 Task: Open Card Card0000000076 in Board Board0000000019 in Workspace WS0000000007 in Trello. Add Member Mailaustralia7@gmail.com to Card Card0000000076 in Board Board0000000019 in Workspace WS0000000007 in Trello. Add Red Label titled Label0000000076 to Card Card0000000076 in Board Board0000000019 in Workspace WS0000000007 in Trello. Add Checklist CL0000000076 to Card Card0000000076 in Board Board0000000019 in Workspace WS0000000007 in Trello. Add Dates with Start Date as Jul 01 2023 and Due Date as Jul 31 2023 to Card Card0000000076 in Board Board0000000019 in Workspace WS0000000007 in Trello
Action: Mouse moved to (460, 529)
Screenshot: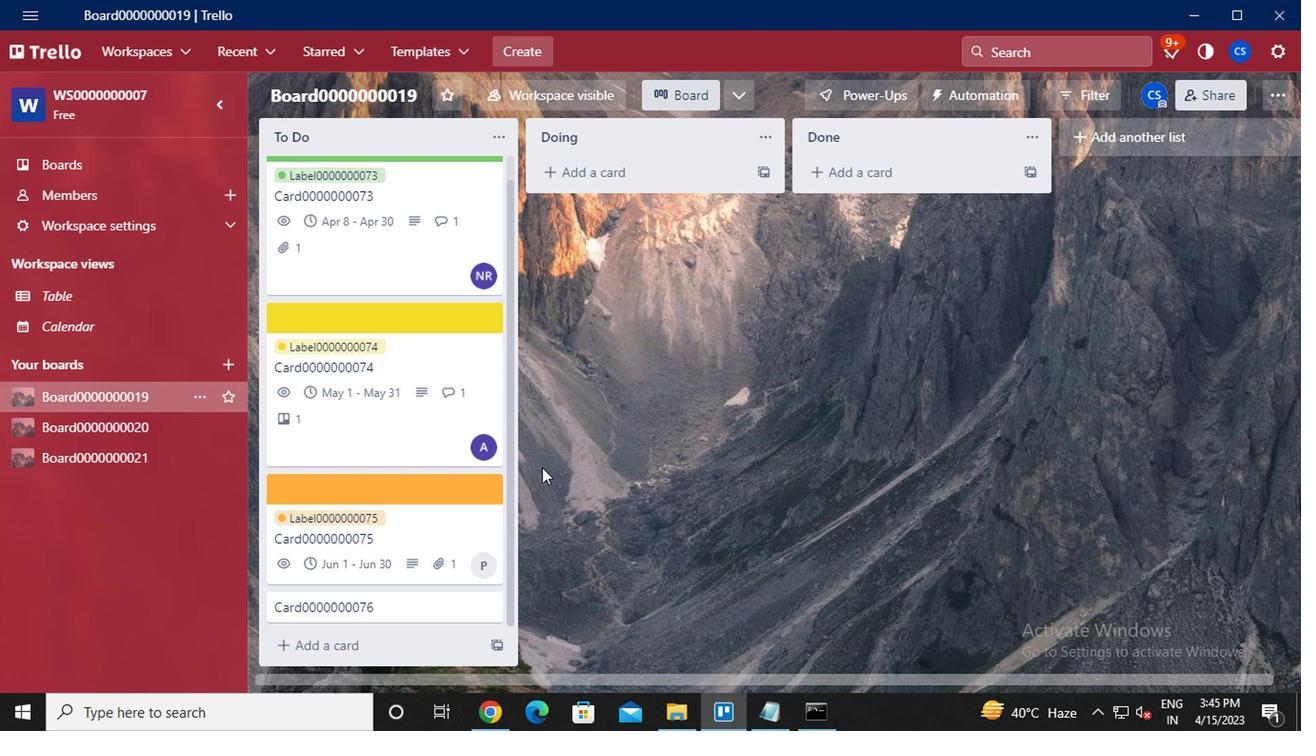 
Action: Mouse scrolled (460, 528) with delta (0, 0)
Screenshot: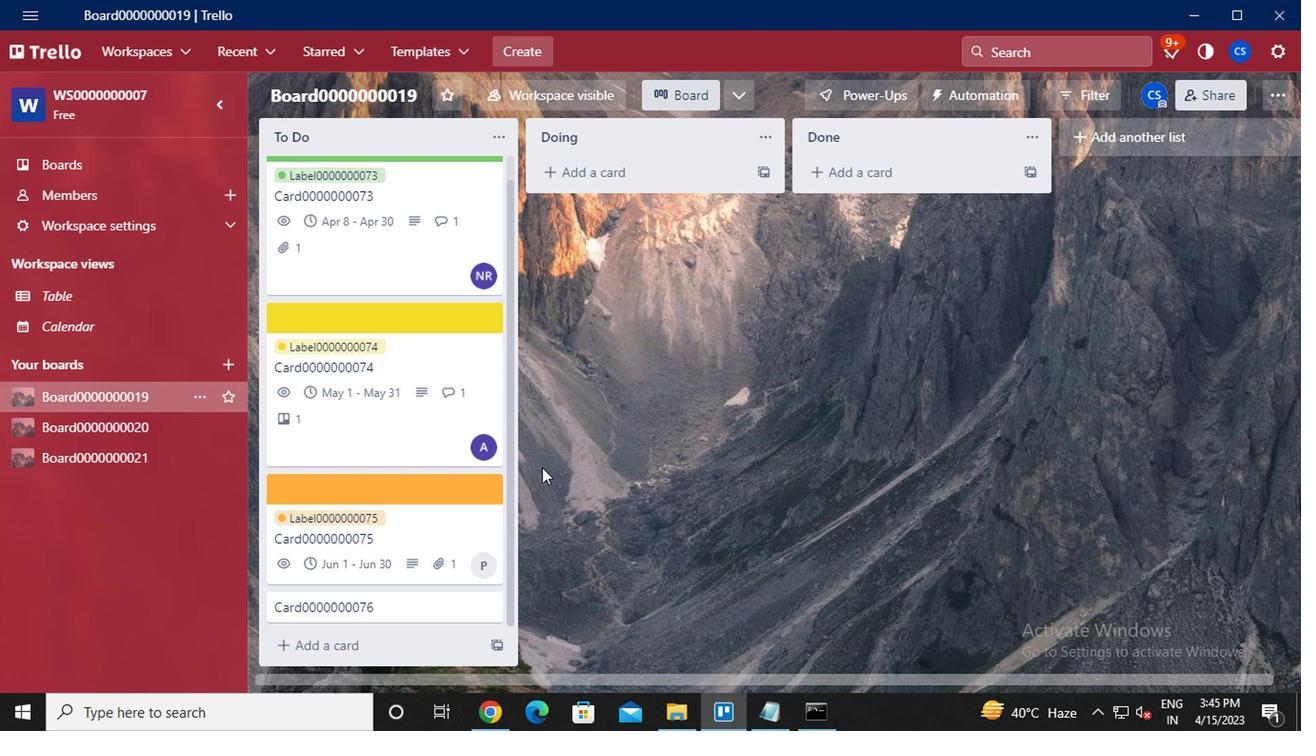 
Action: Mouse moved to (409, 579)
Screenshot: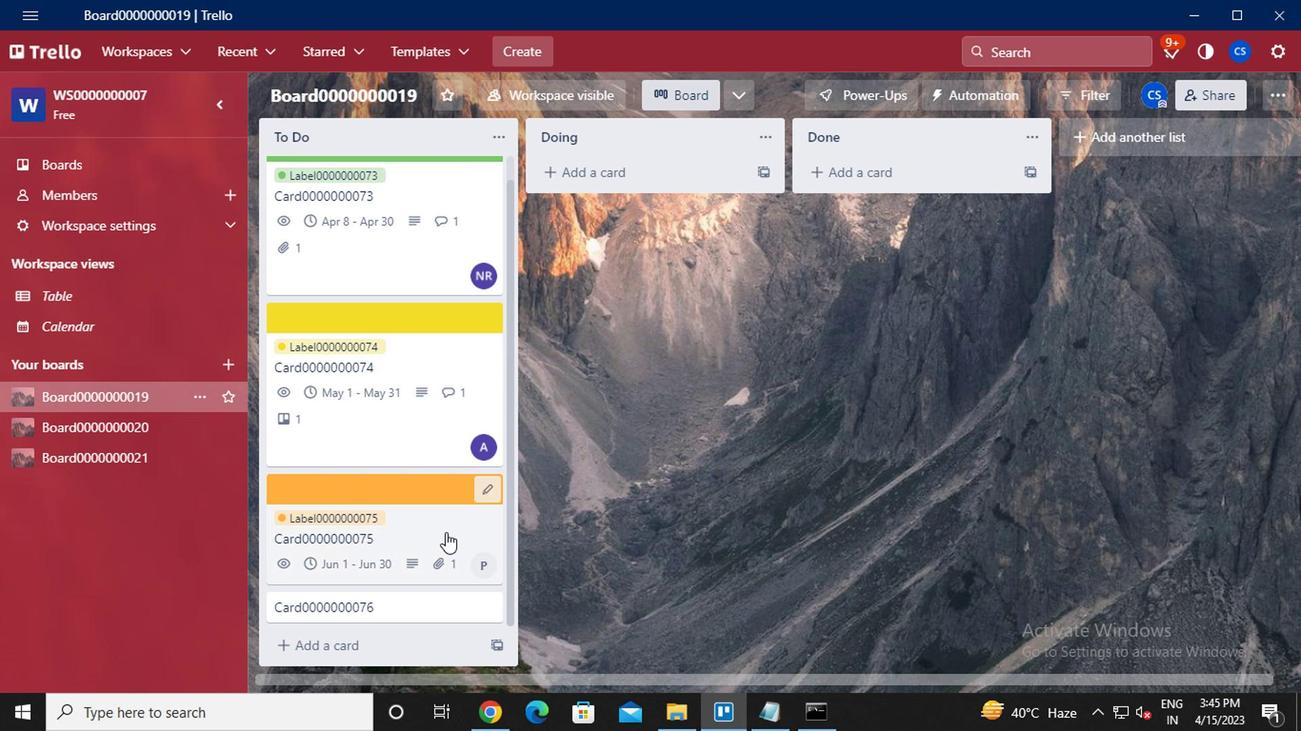
Action: Mouse scrolled (409, 578) with delta (0, -1)
Screenshot: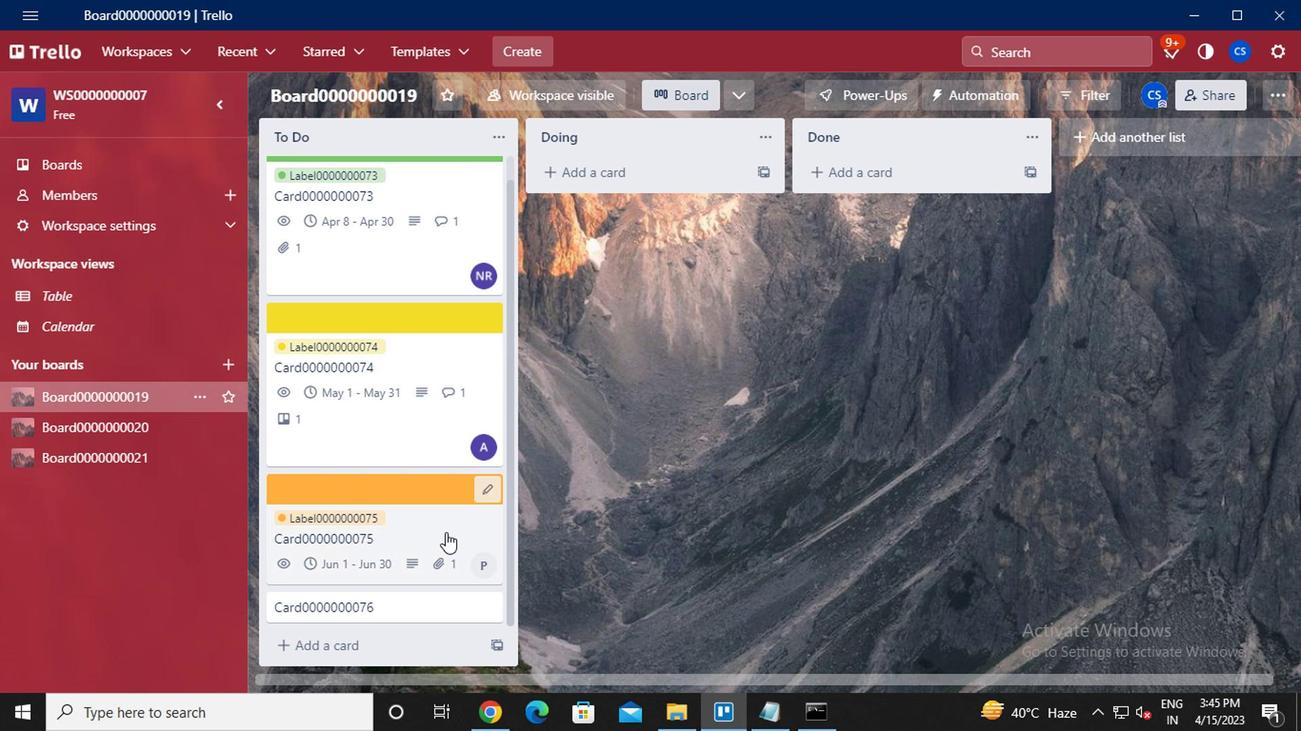 
Action: Mouse moved to (386, 605)
Screenshot: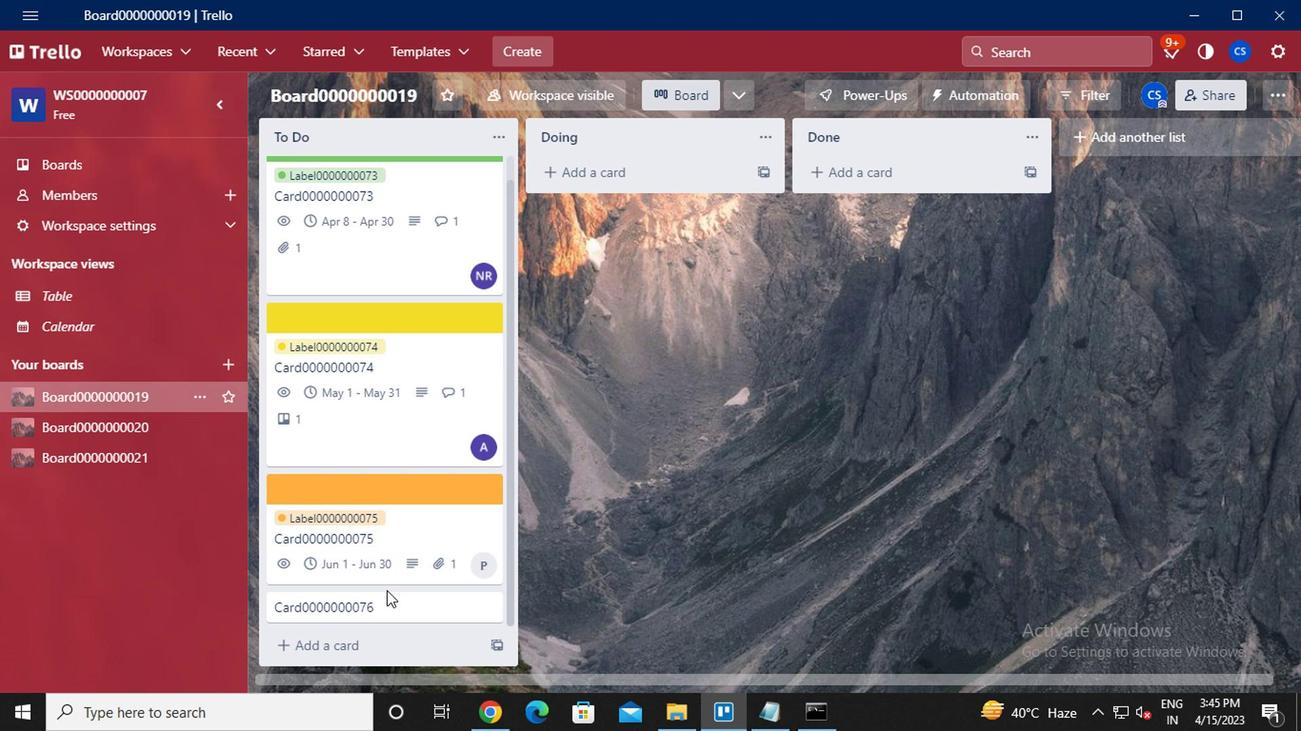 
Action: Mouse pressed left at (386, 605)
Screenshot: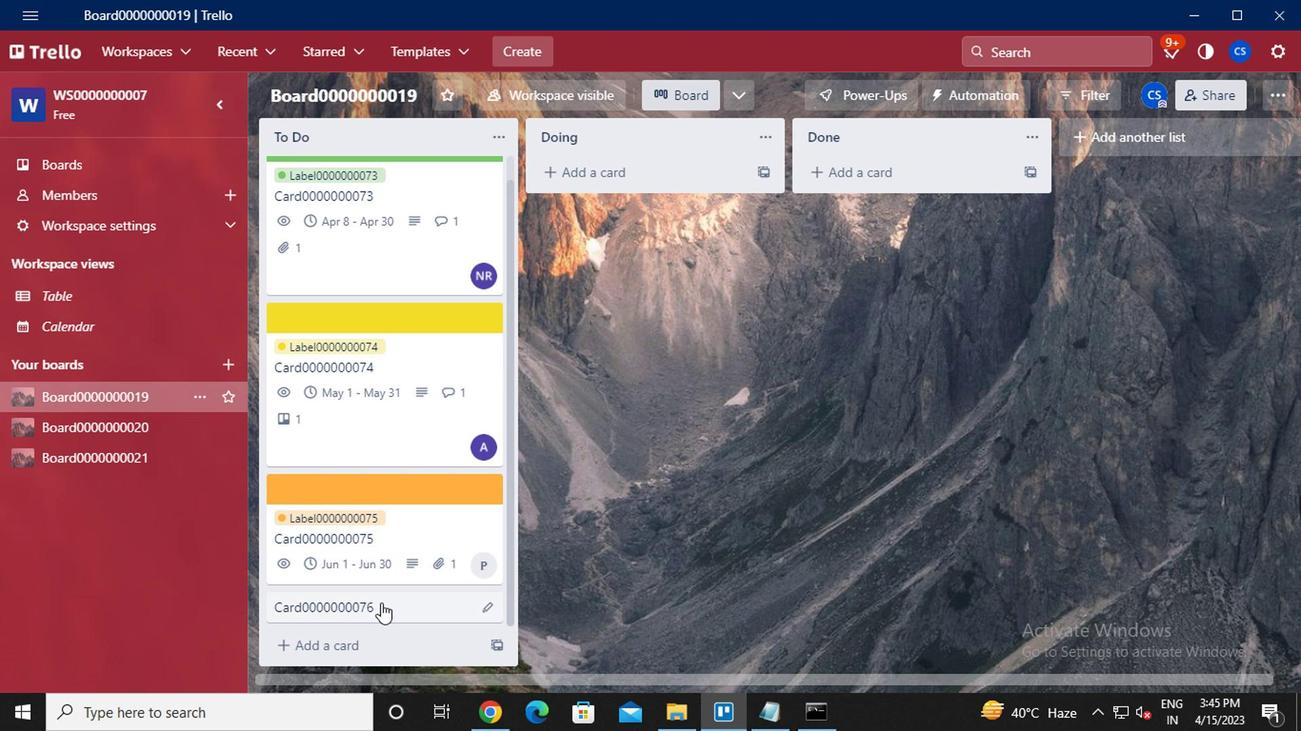 
Action: Mouse moved to (880, 189)
Screenshot: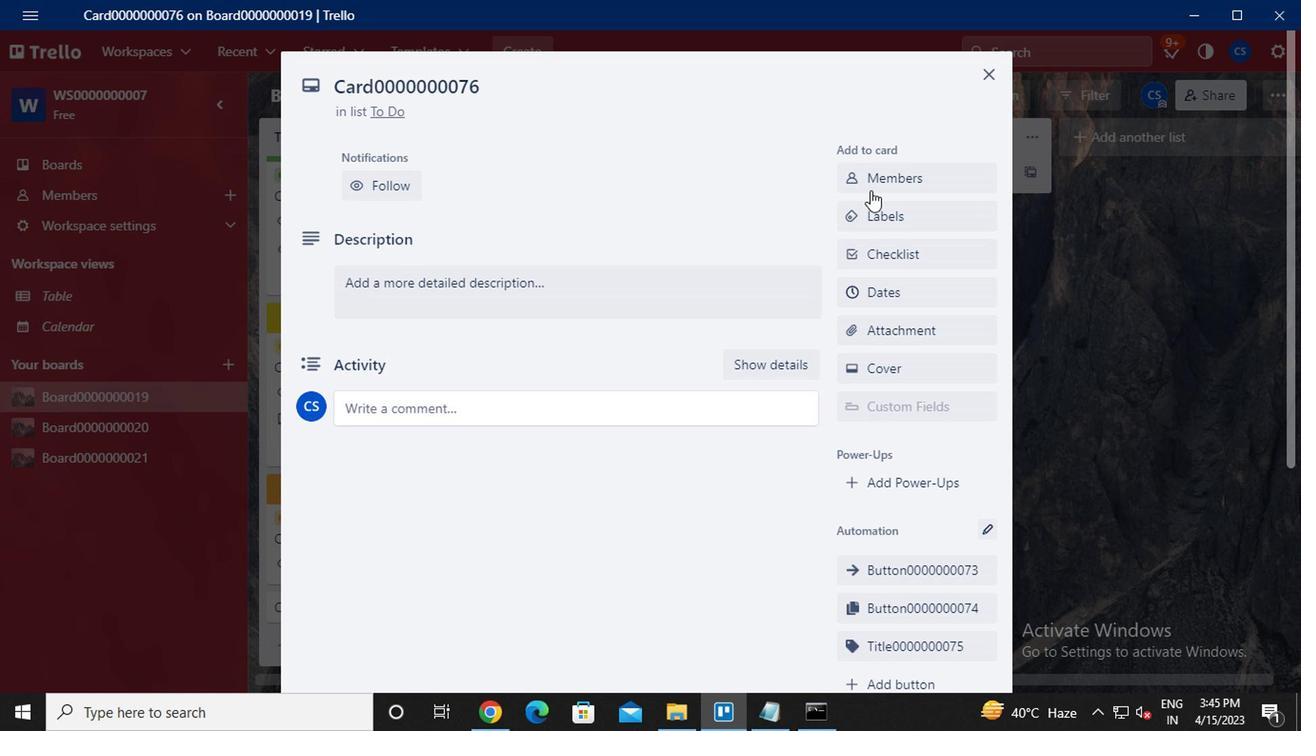 
Action: Mouse pressed left at (880, 189)
Screenshot: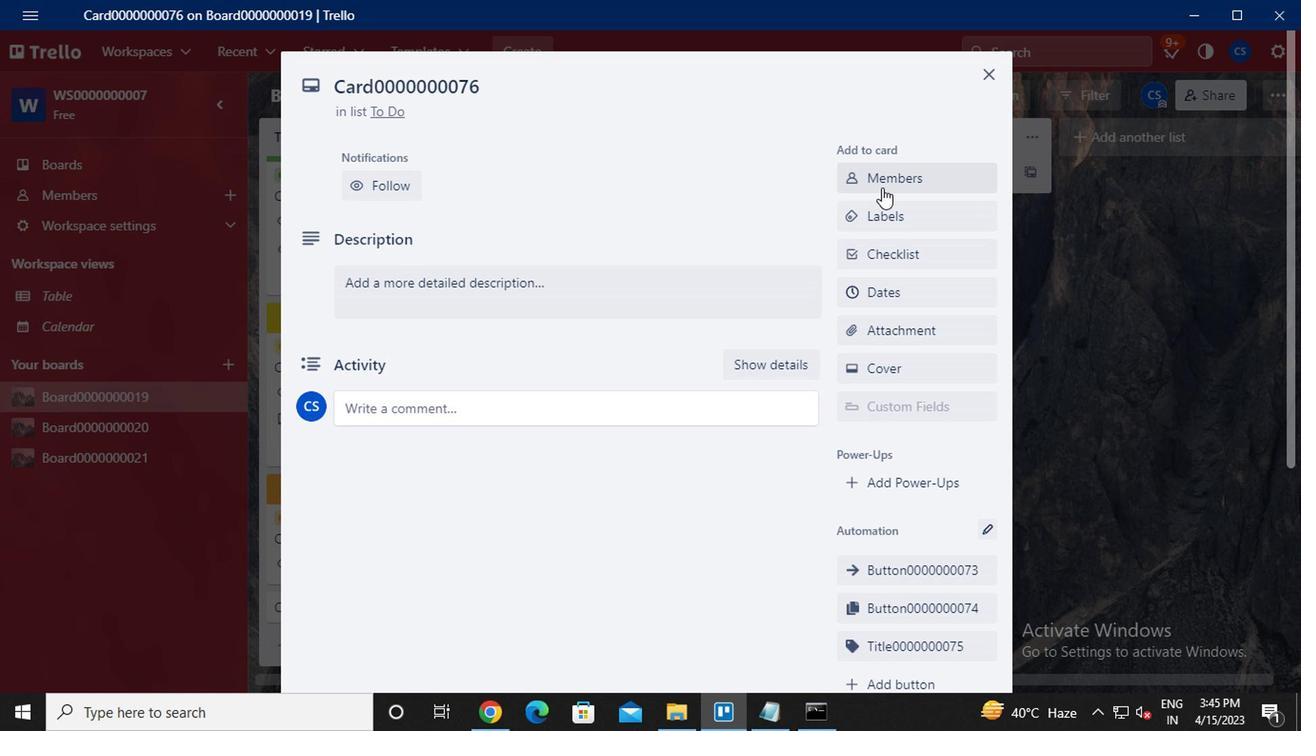 
Action: Mouse moved to (770, 361)
Screenshot: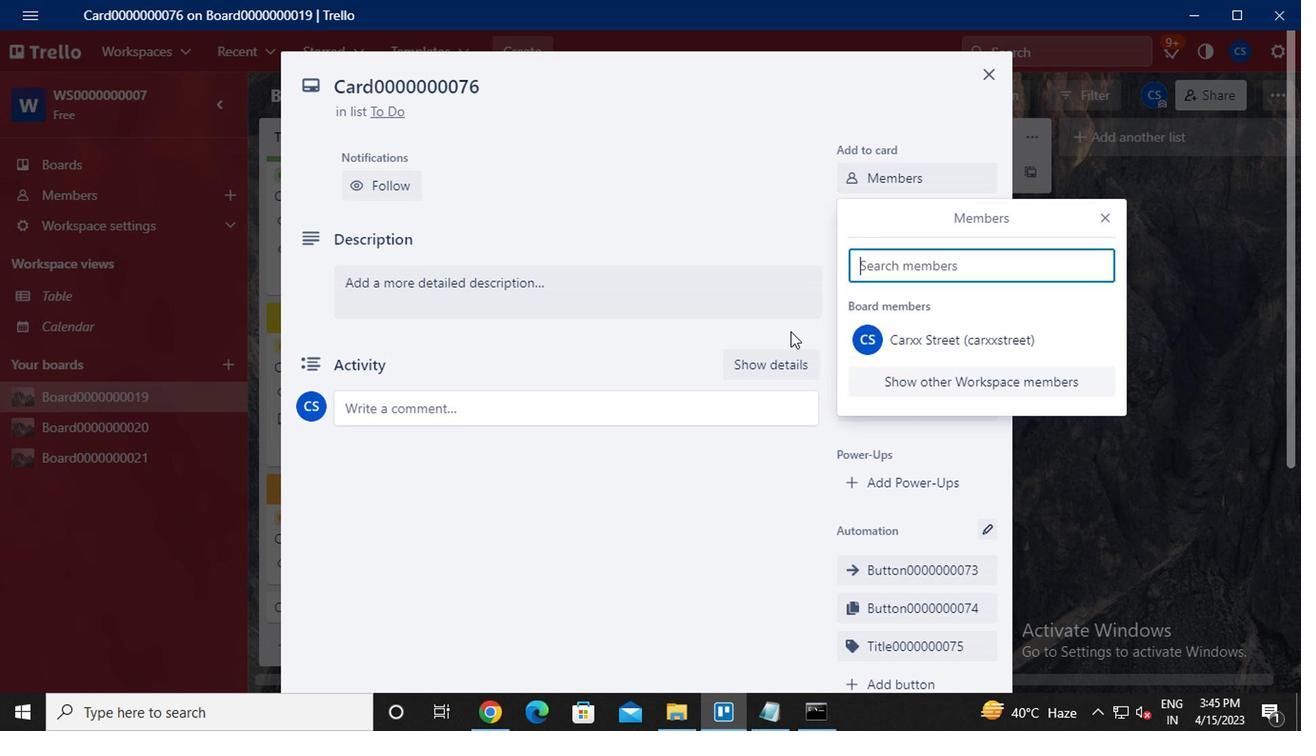 
Action: Key pressed <Key.caps_lock>mailaustralia7<Key.shift>@GMAIL.COM
Screenshot: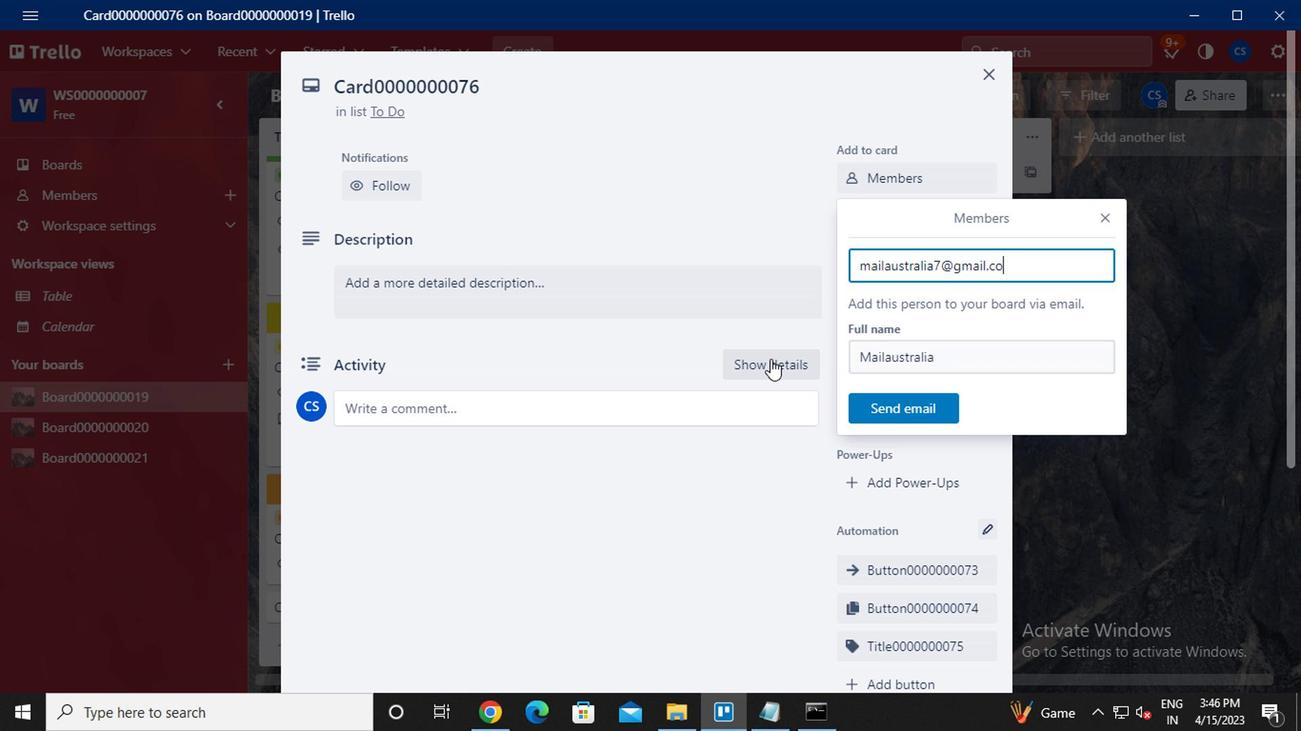 
Action: Mouse moved to (866, 405)
Screenshot: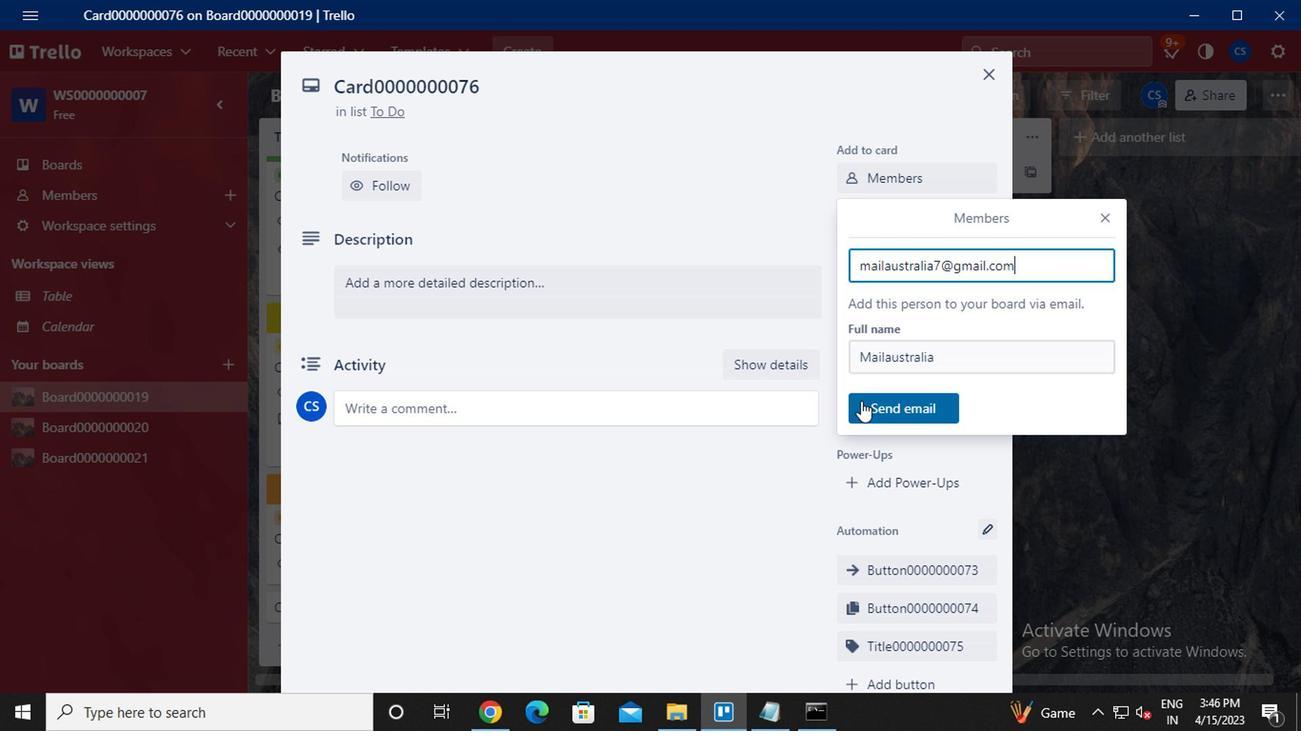 
Action: Mouse pressed left at (866, 405)
Screenshot: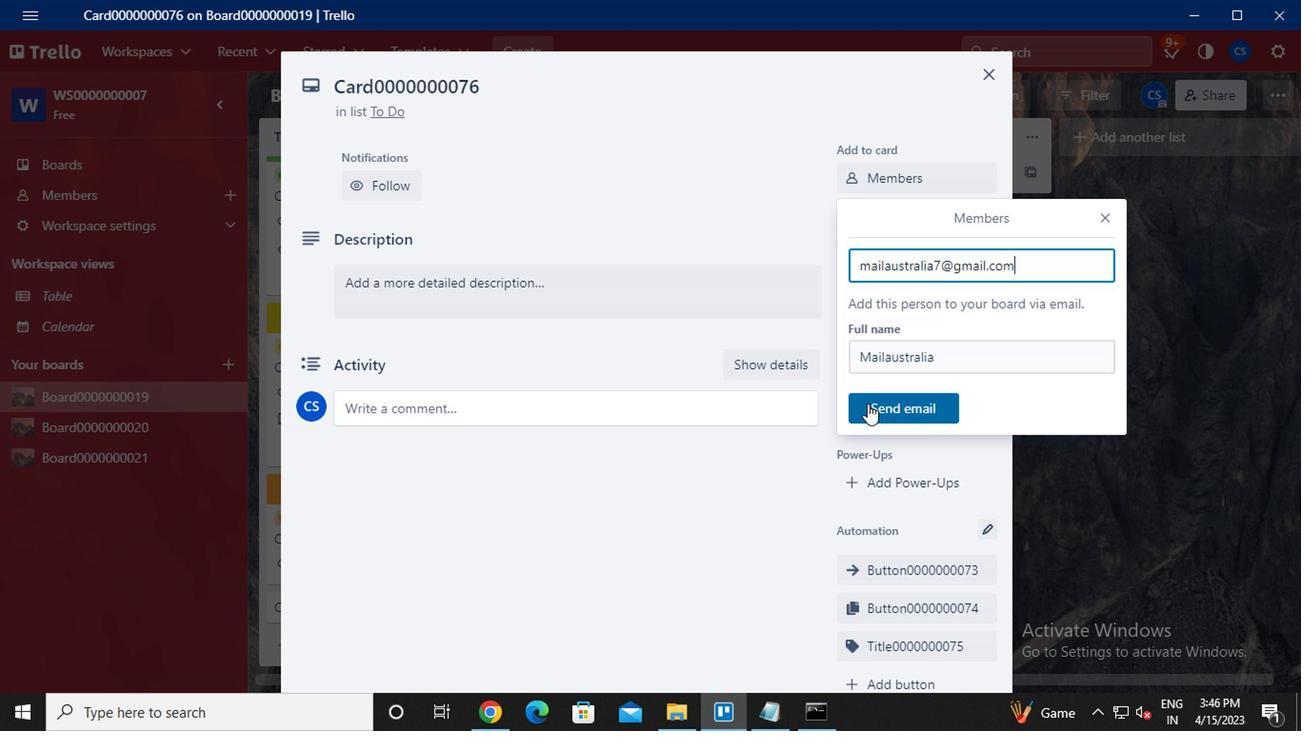 
Action: Mouse moved to (923, 291)
Screenshot: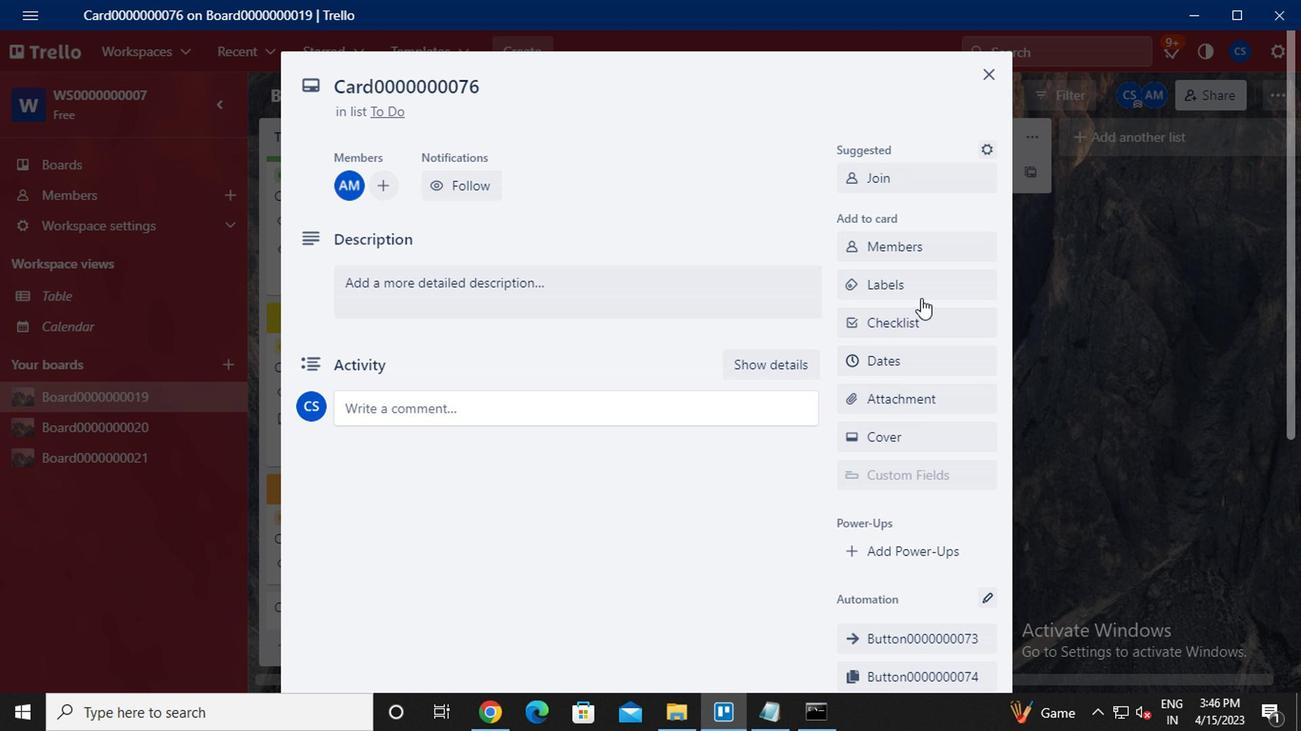 
Action: Mouse pressed left at (923, 291)
Screenshot: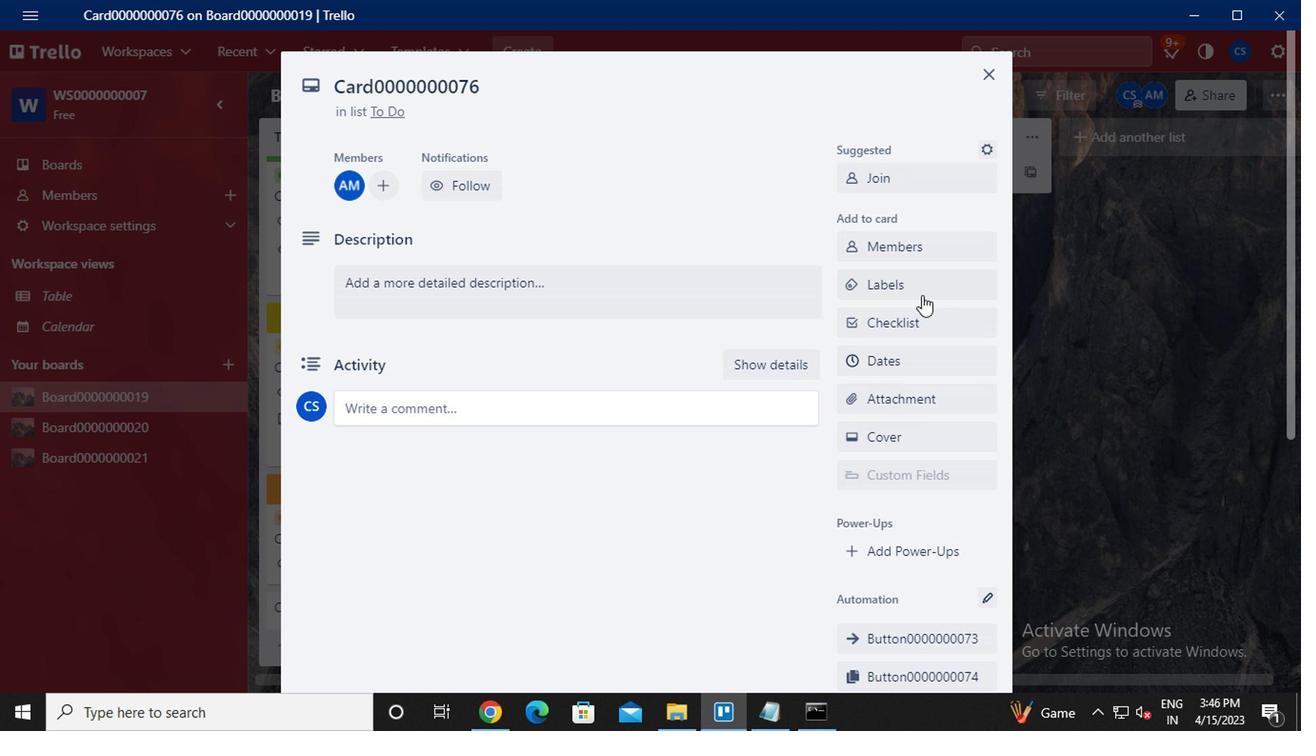
Action: Mouse moved to (938, 529)
Screenshot: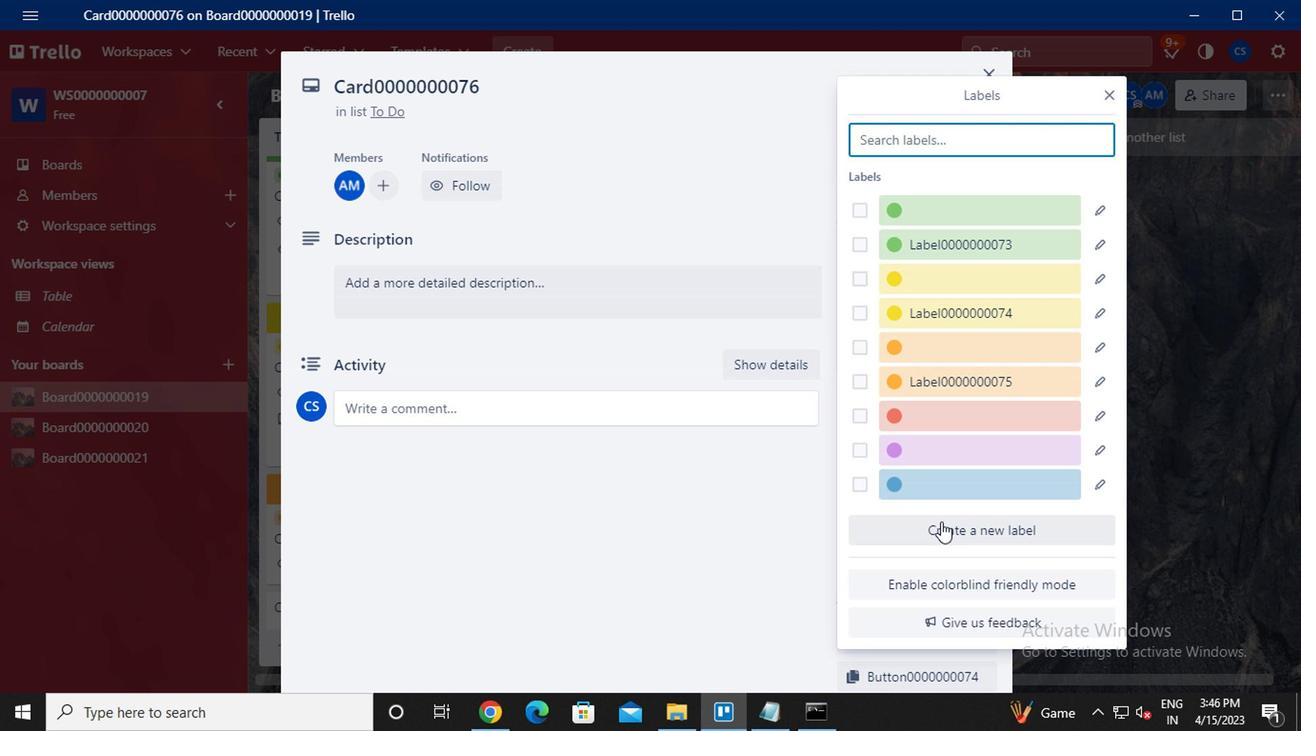 
Action: Mouse pressed left at (938, 529)
Screenshot: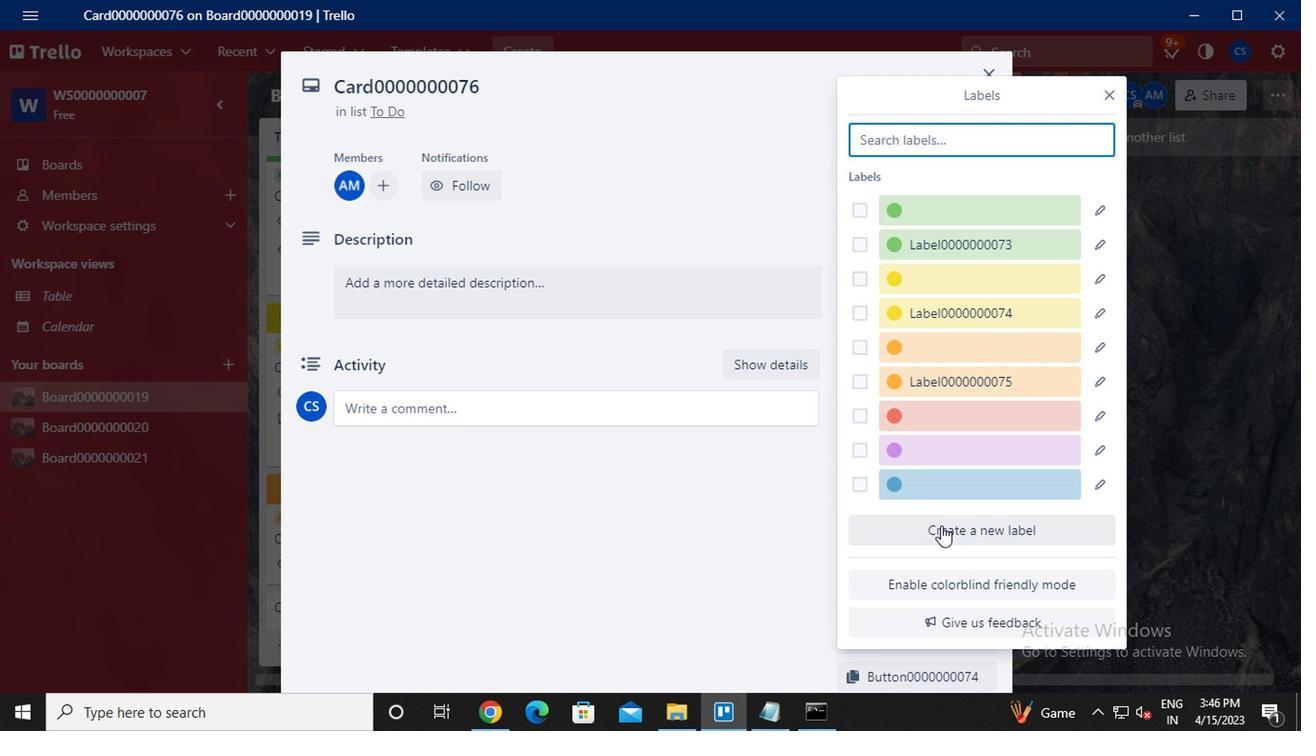
Action: Mouse moved to (874, 331)
Screenshot: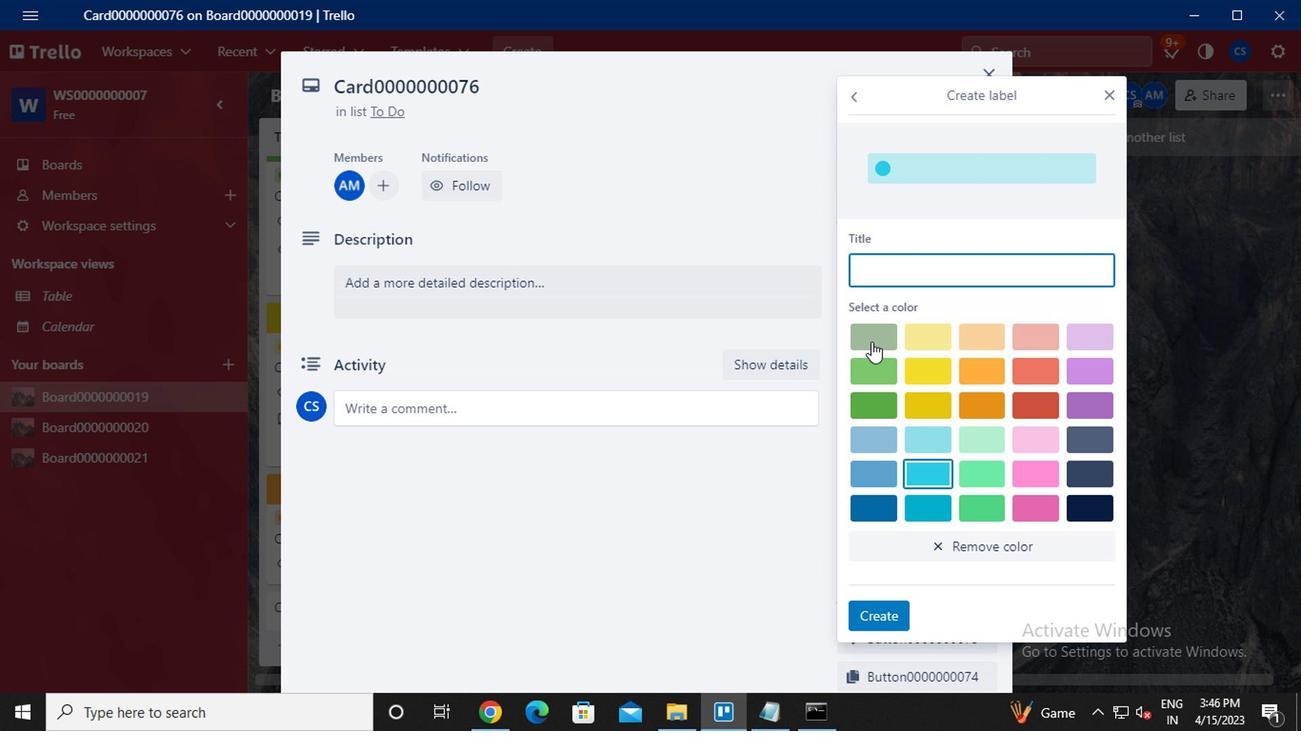 
Action: Key pressed <Key.caps_lock>L<Key.caps_lock>ABEL0000000076
Screenshot: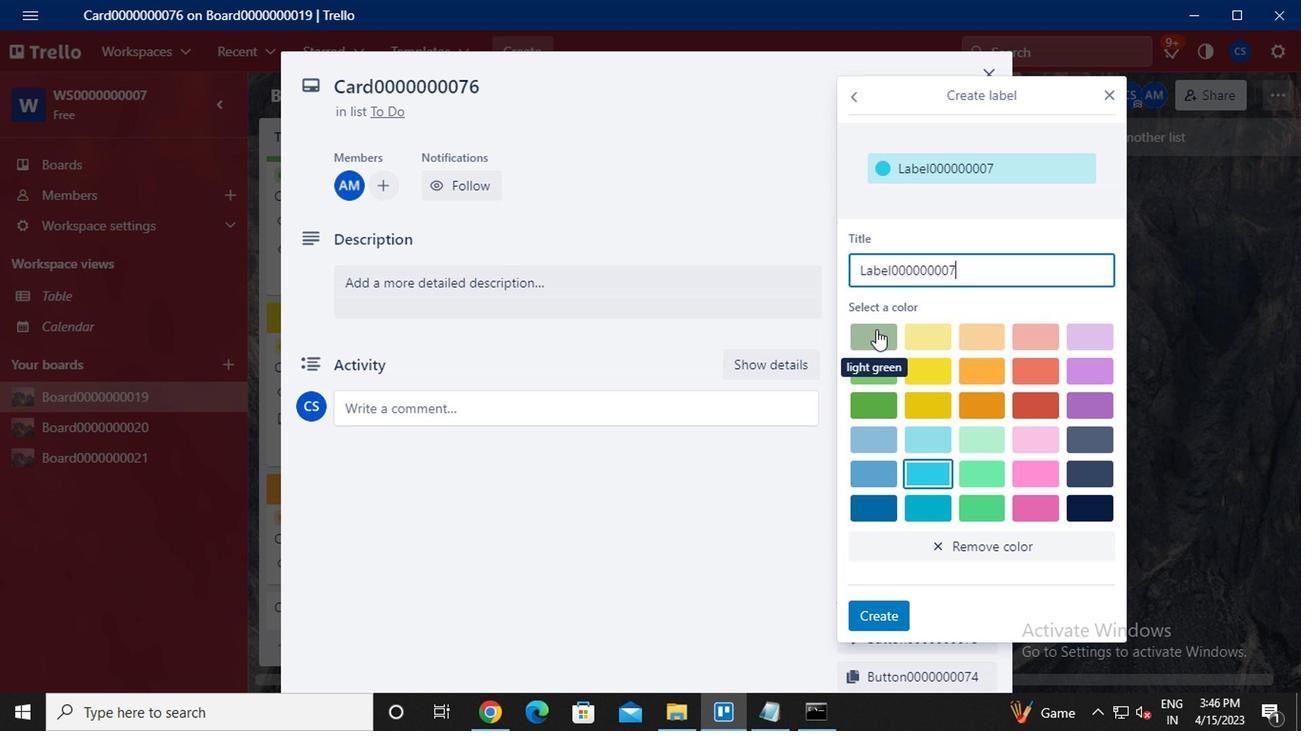 
Action: Mouse moved to (1034, 377)
Screenshot: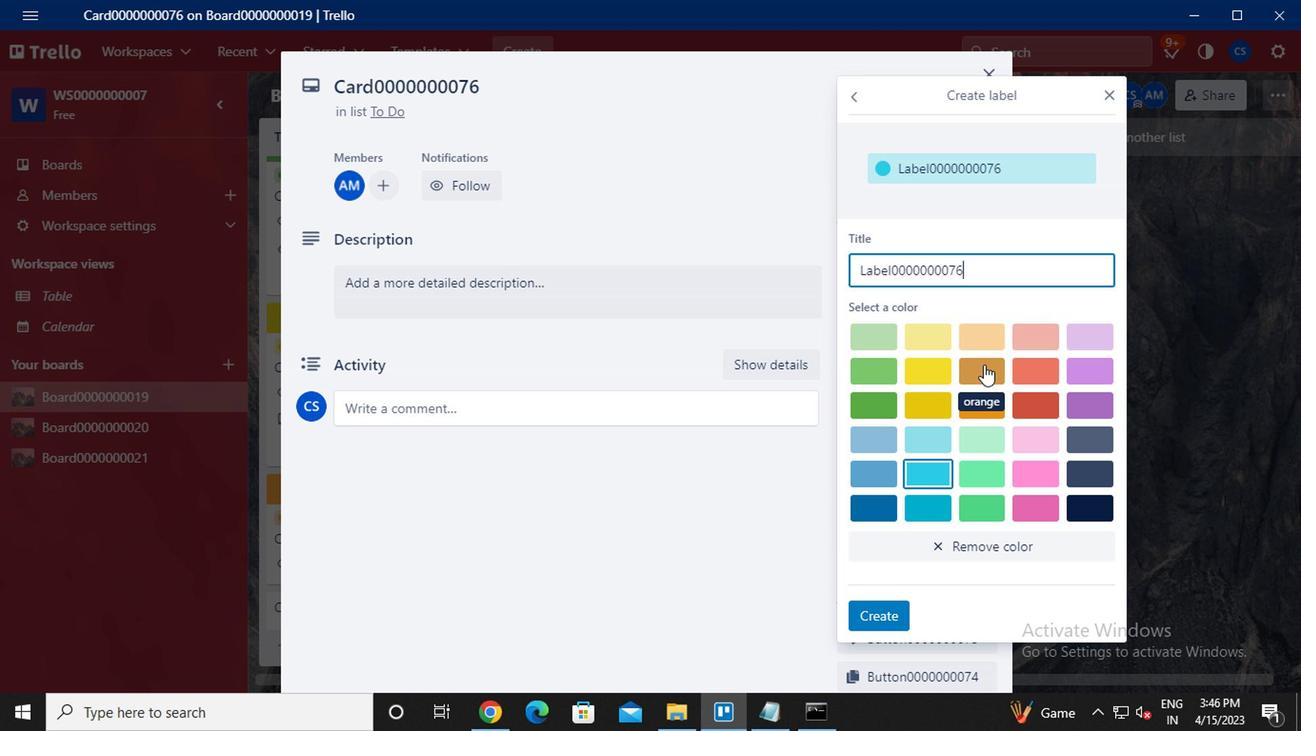 
Action: Mouse pressed left at (1034, 377)
Screenshot: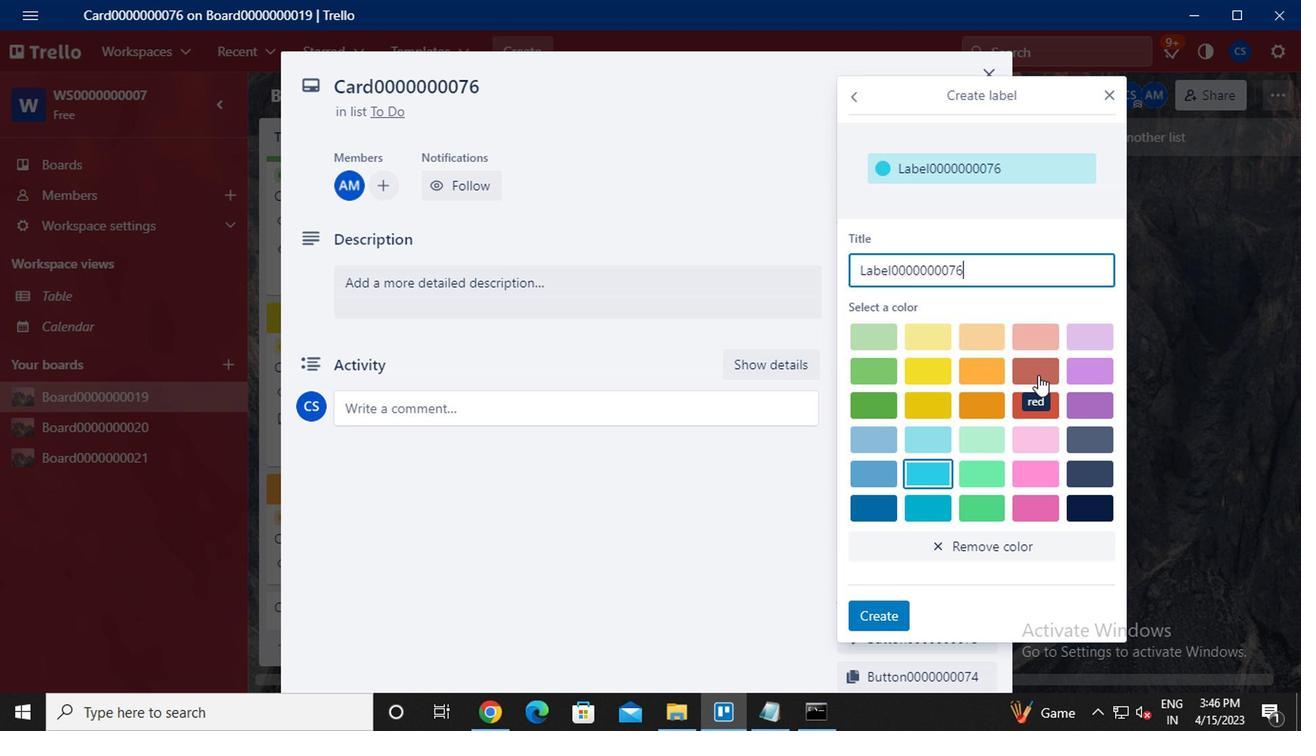 
Action: Mouse moved to (888, 611)
Screenshot: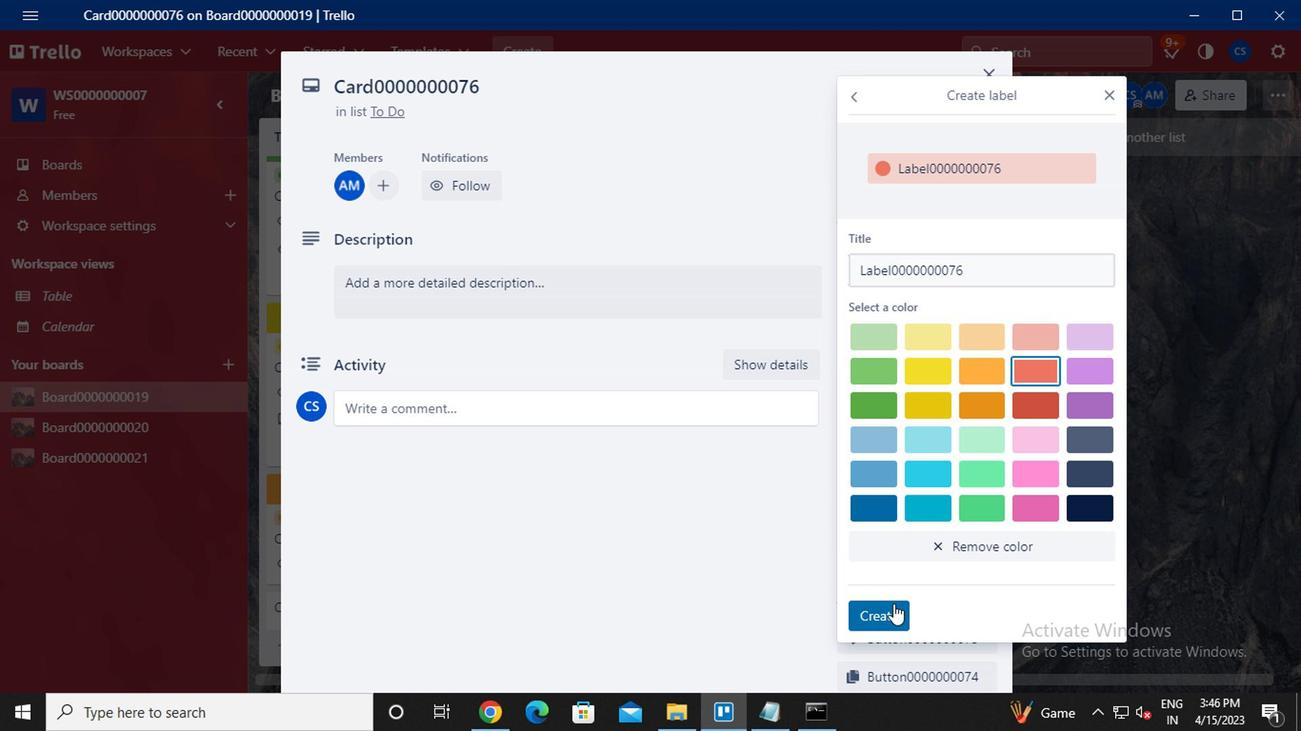
Action: Mouse pressed left at (888, 611)
Screenshot: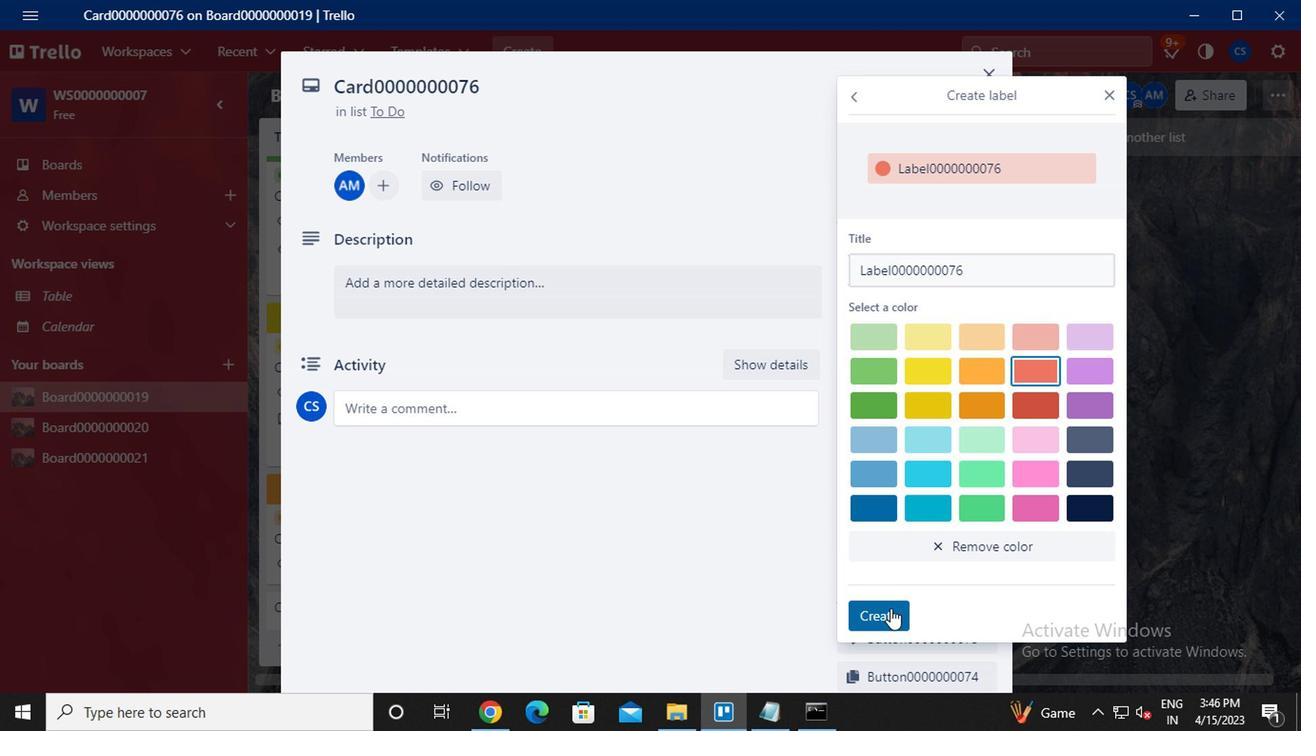 
Action: Mouse moved to (1096, 95)
Screenshot: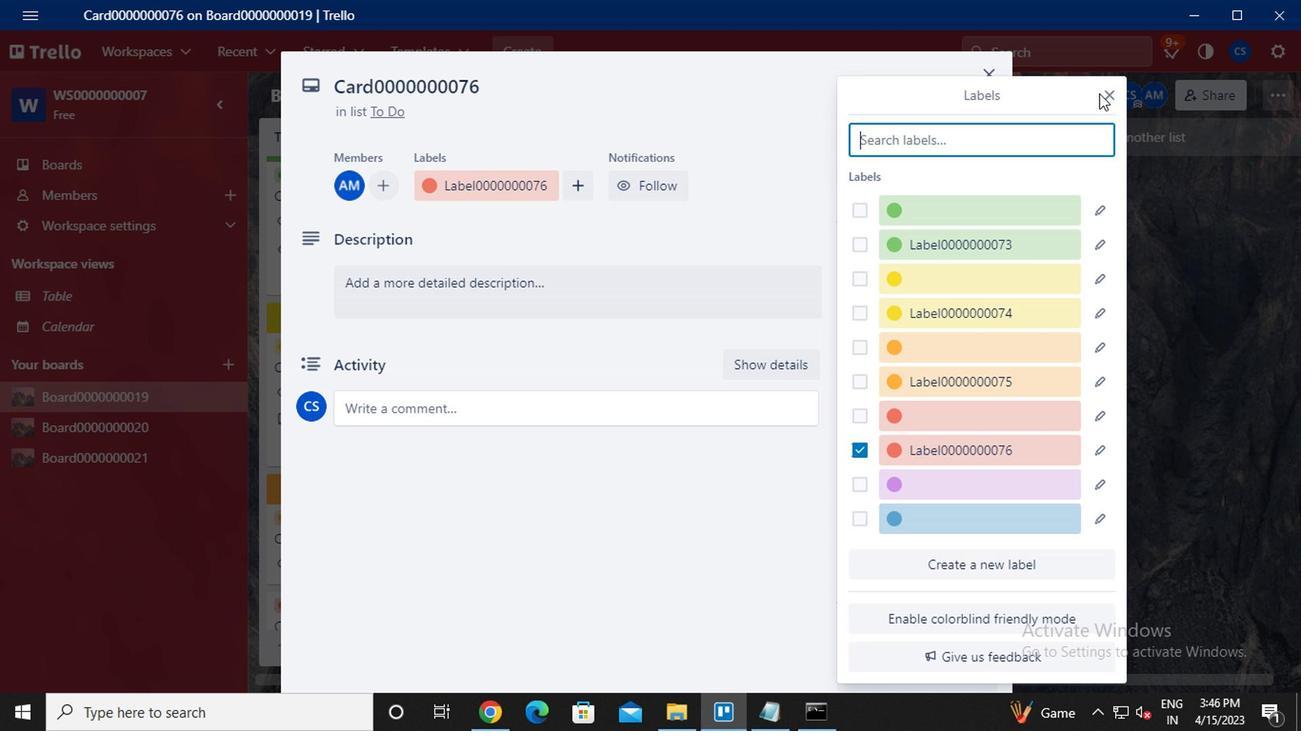 
Action: Mouse pressed left at (1096, 95)
Screenshot: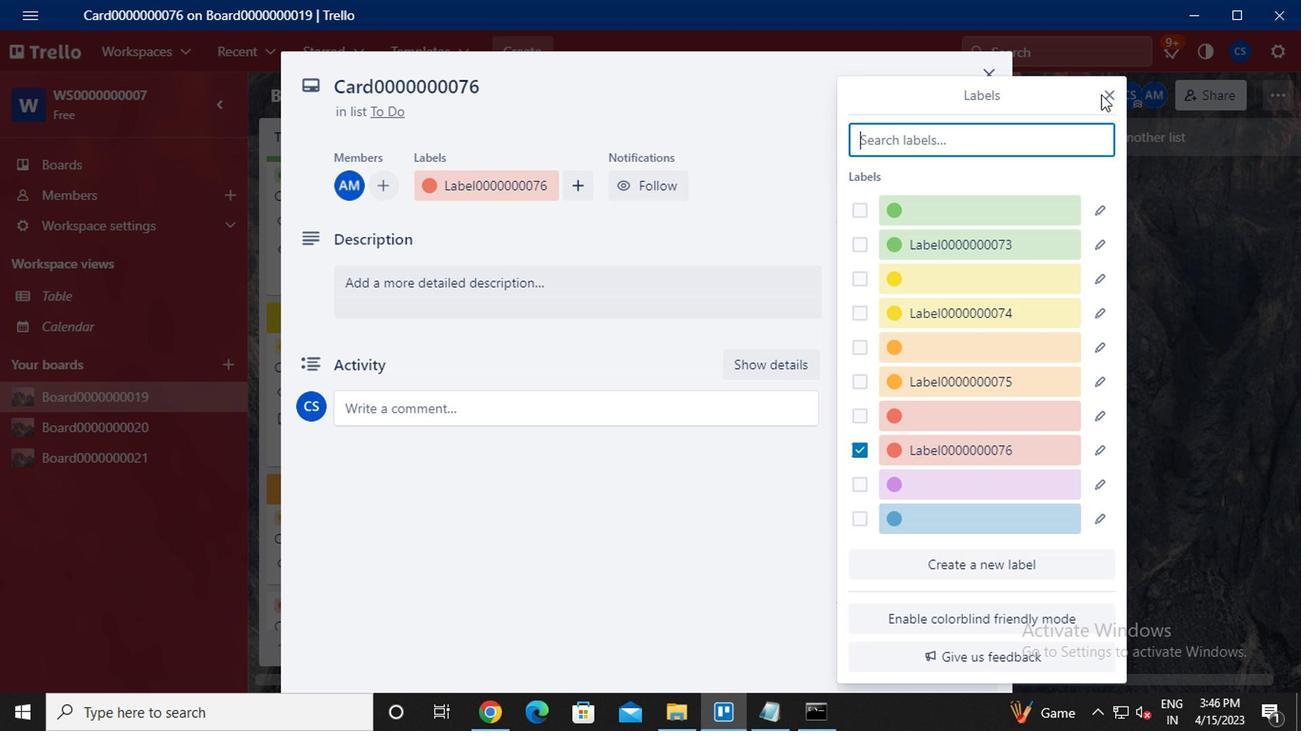 
Action: Mouse moved to (1102, 98)
Screenshot: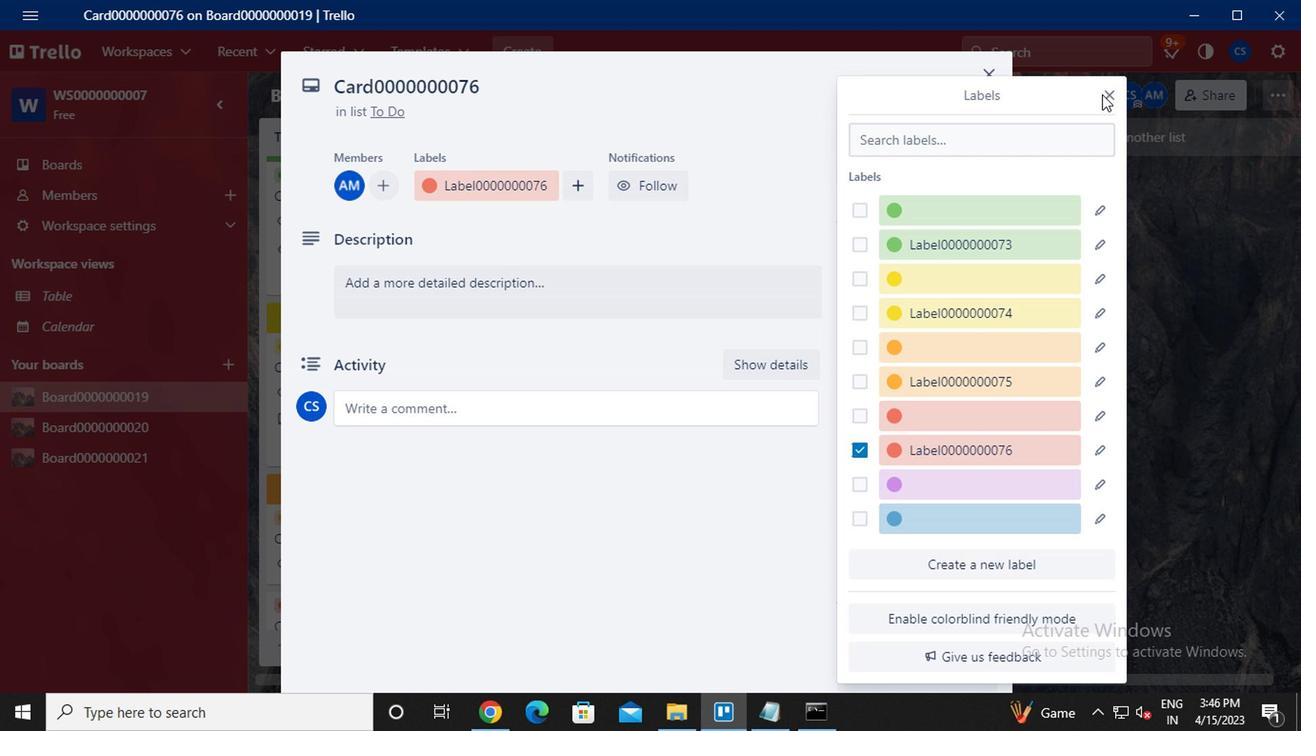 
Action: Mouse pressed left at (1102, 98)
Screenshot: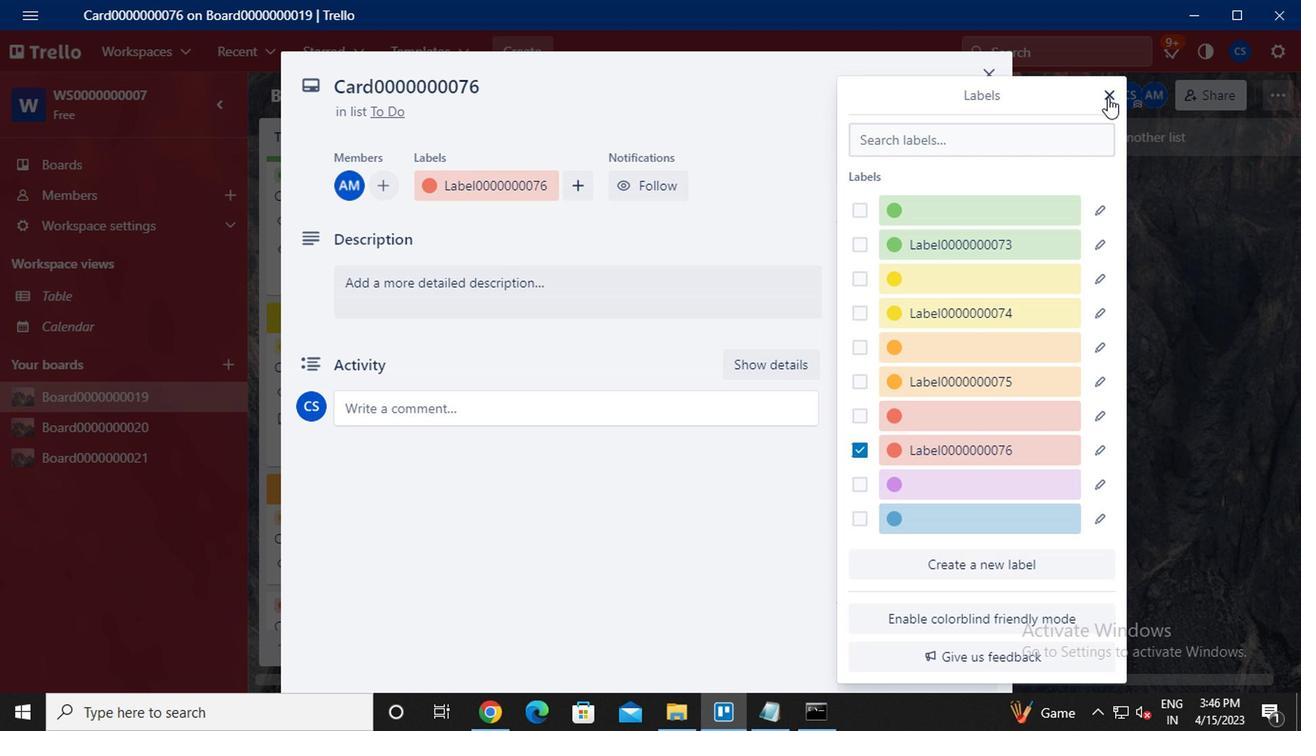 
Action: Mouse moved to (903, 329)
Screenshot: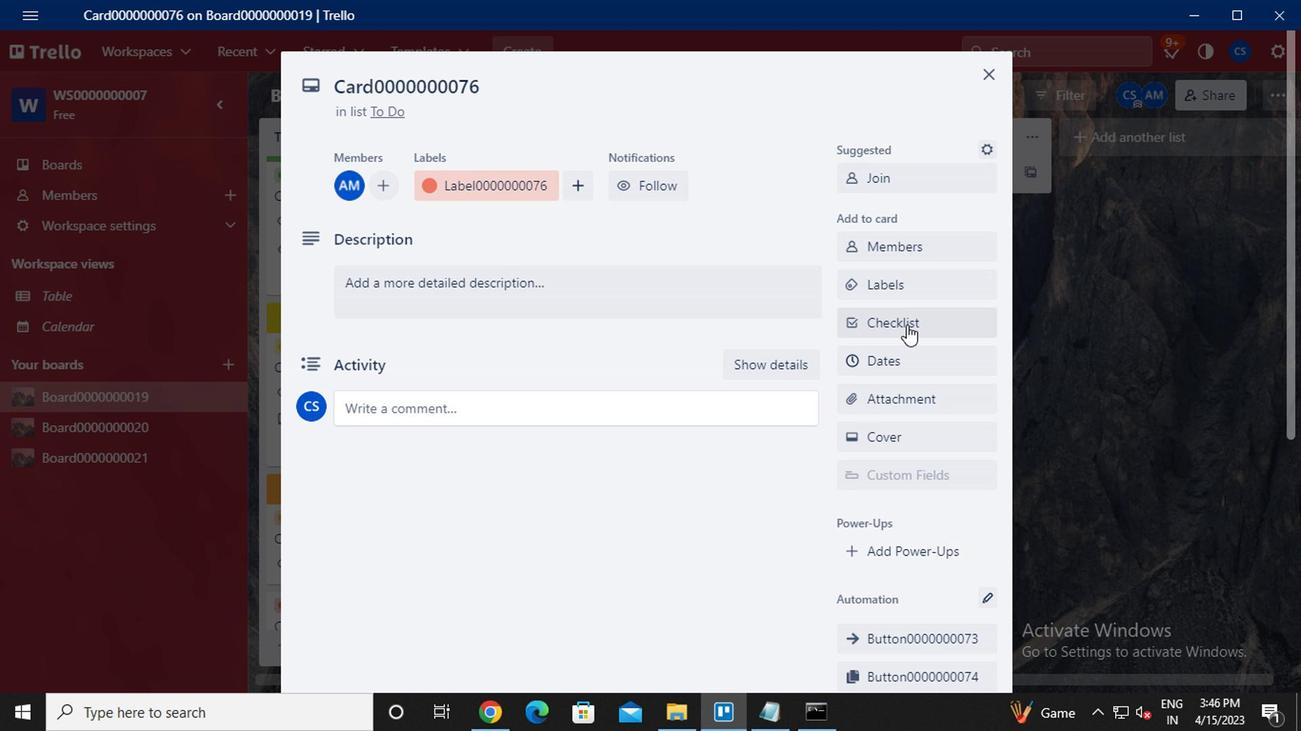 
Action: Mouse pressed left at (903, 329)
Screenshot: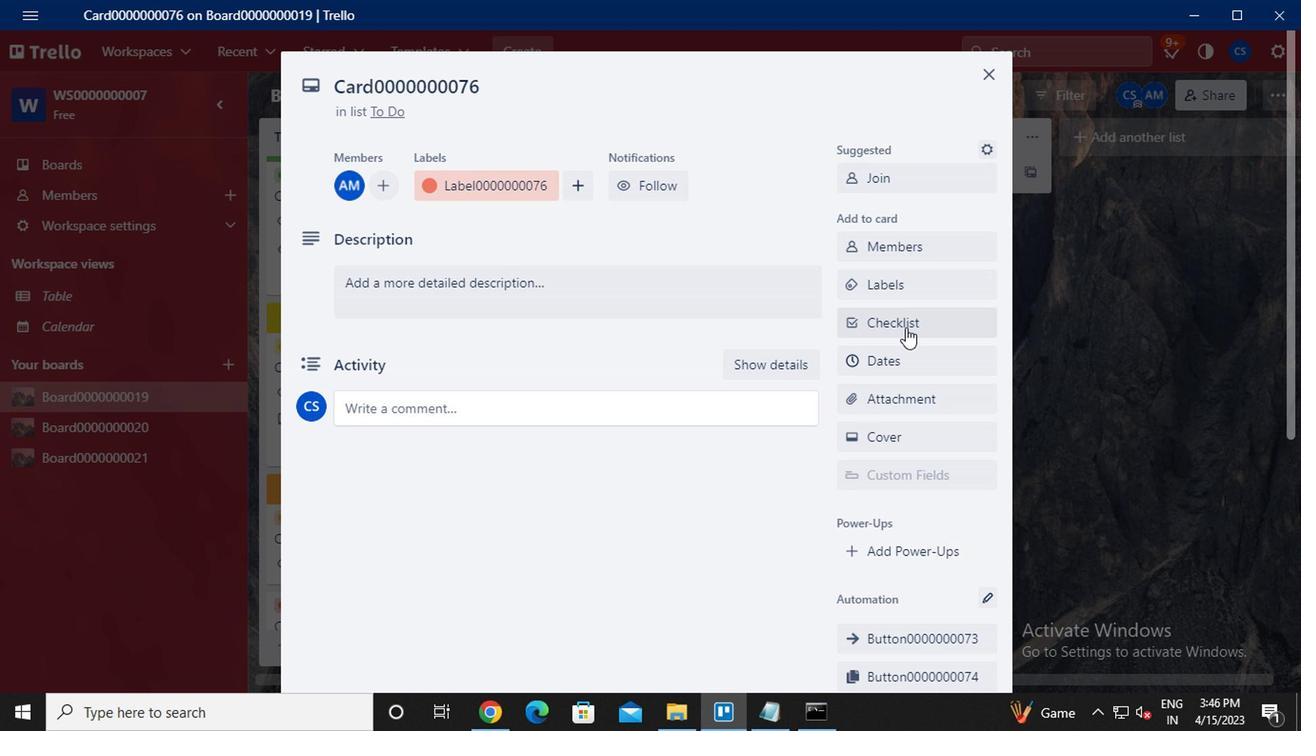 
Action: Mouse moved to (895, 340)
Screenshot: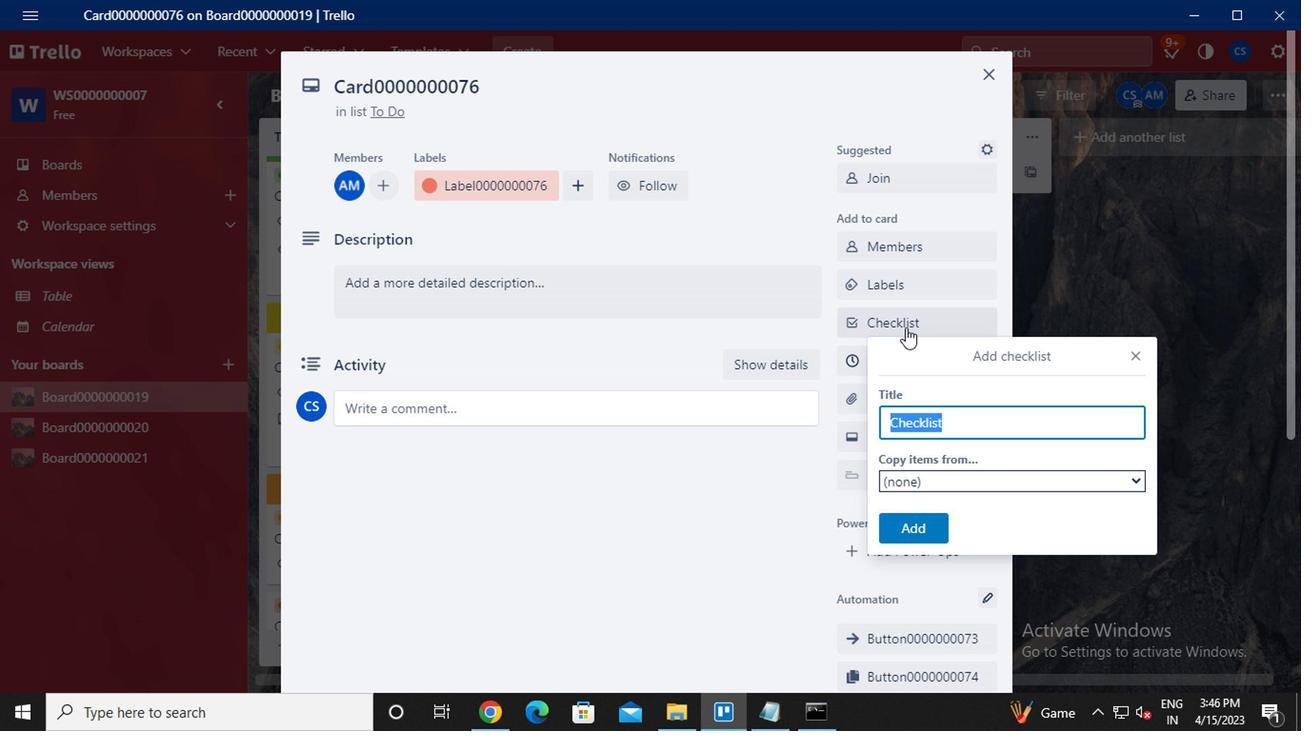 
Action: Key pressed <Key.caps_lock>CL0000000076
Screenshot: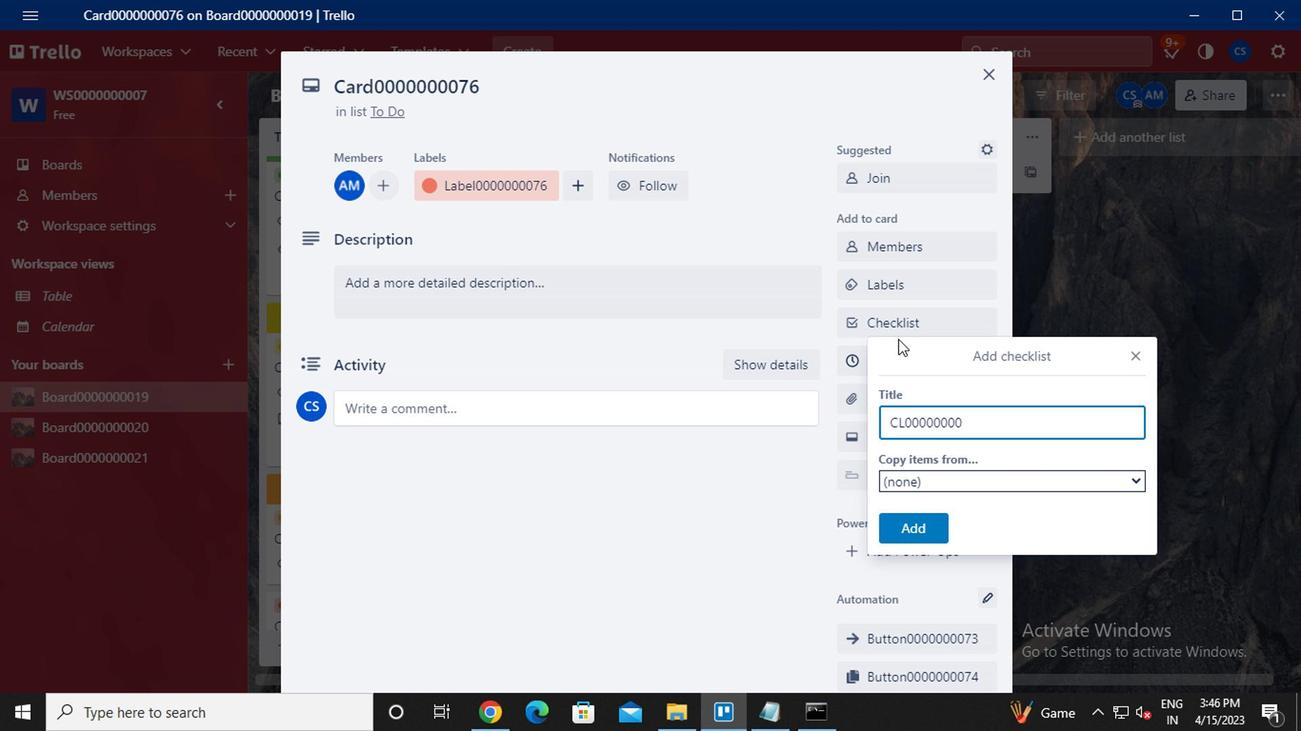
Action: Mouse moved to (893, 534)
Screenshot: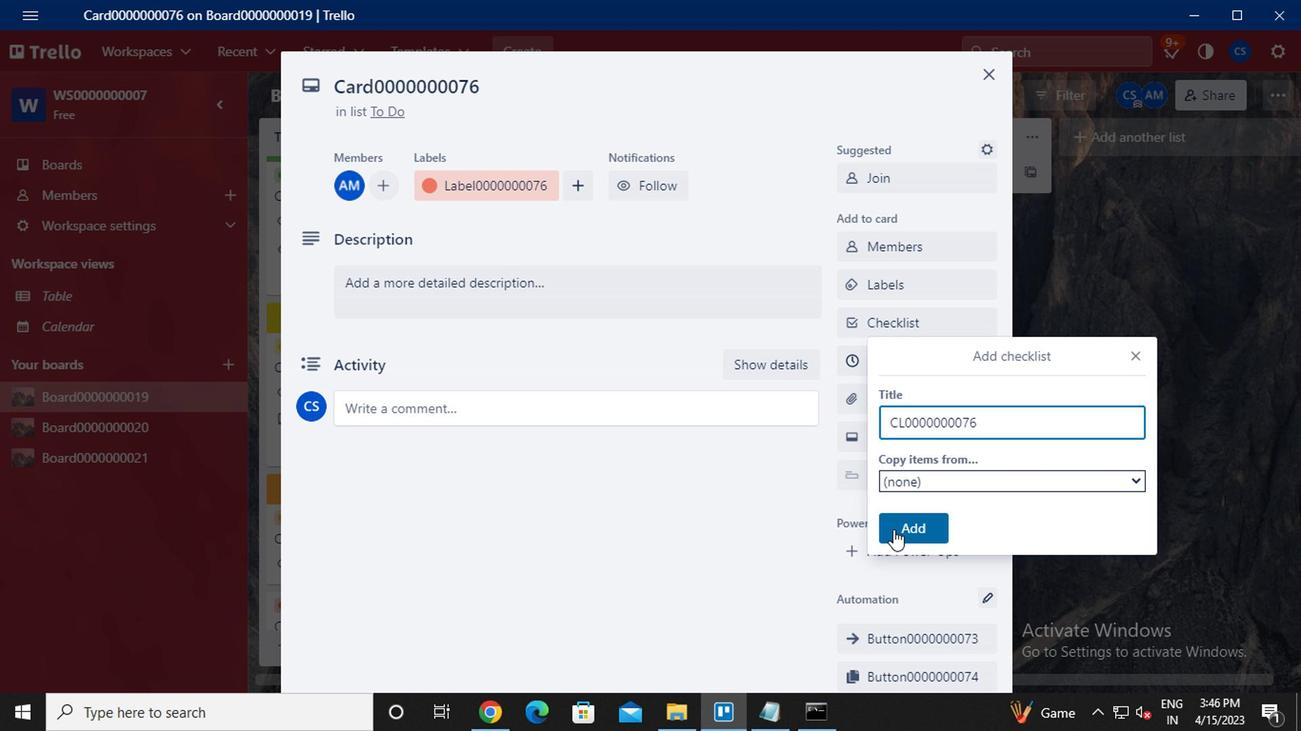 
Action: Mouse pressed left at (893, 534)
Screenshot: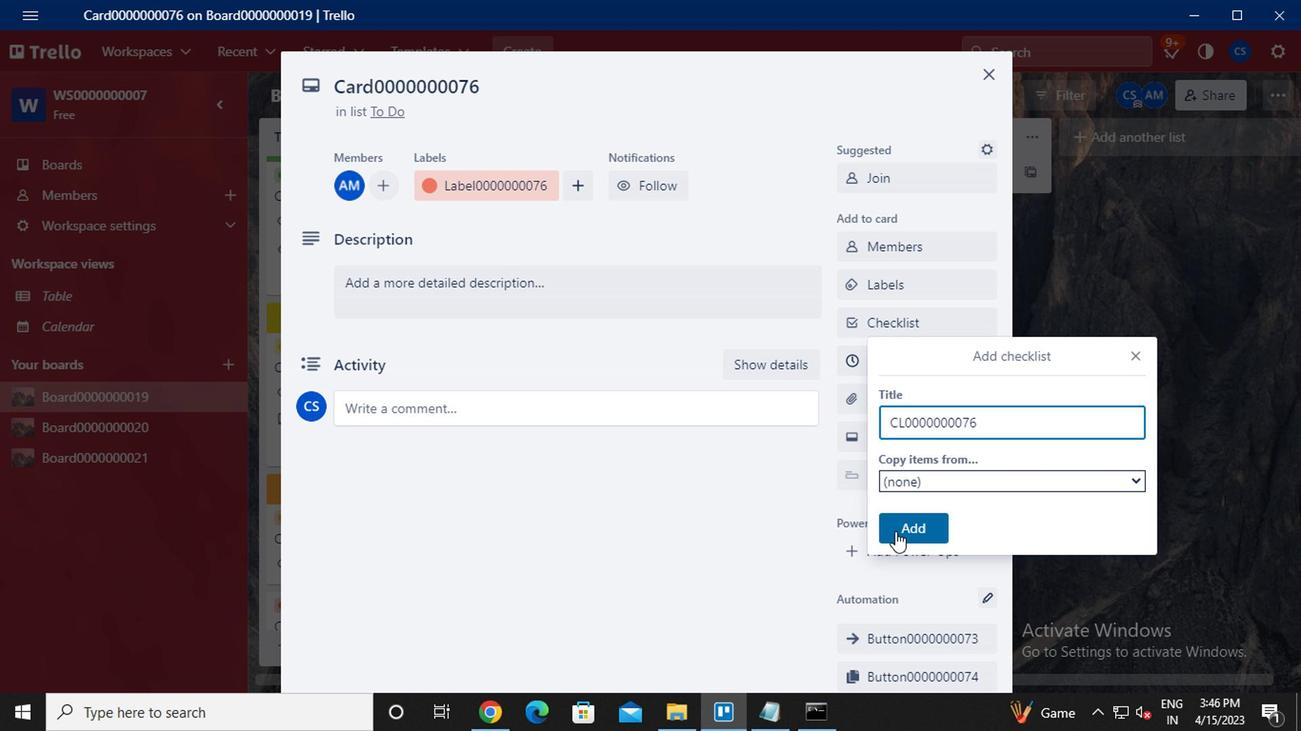 
Action: Mouse moved to (894, 373)
Screenshot: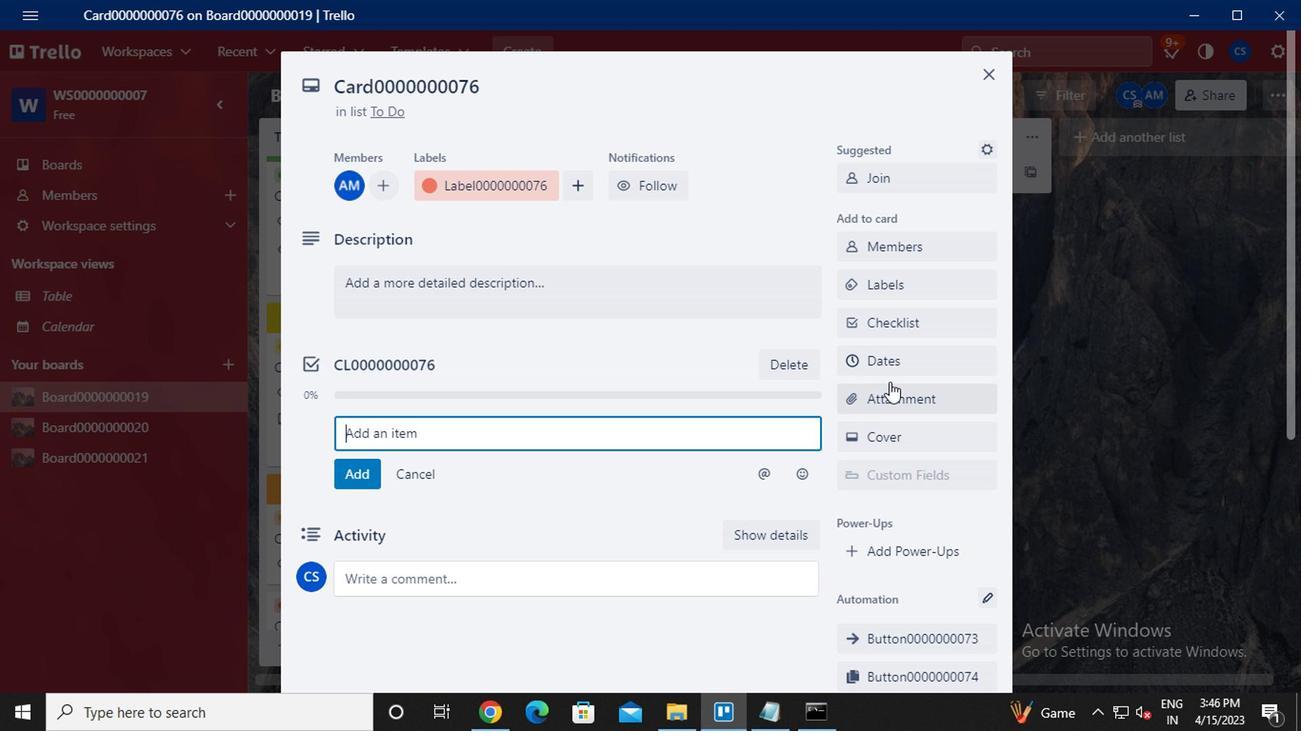 
Action: Mouse pressed left at (894, 373)
Screenshot: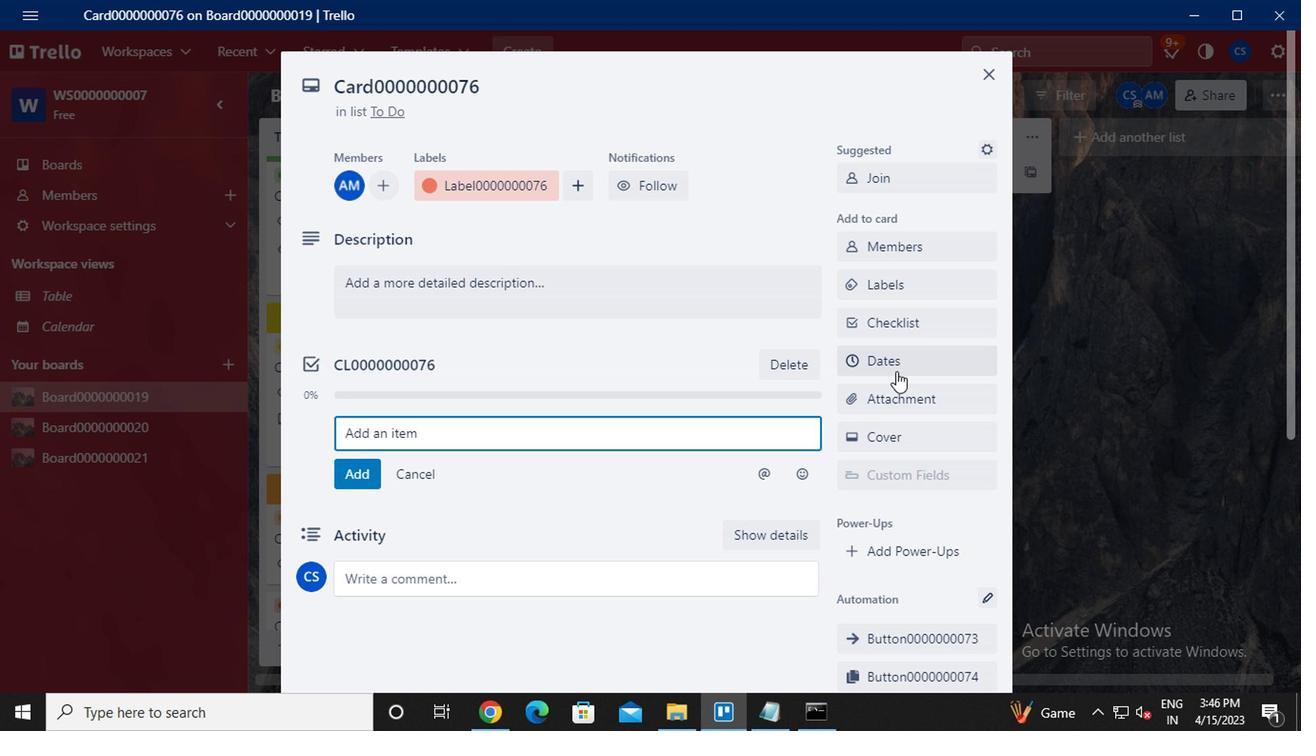 
Action: Mouse moved to (868, 439)
Screenshot: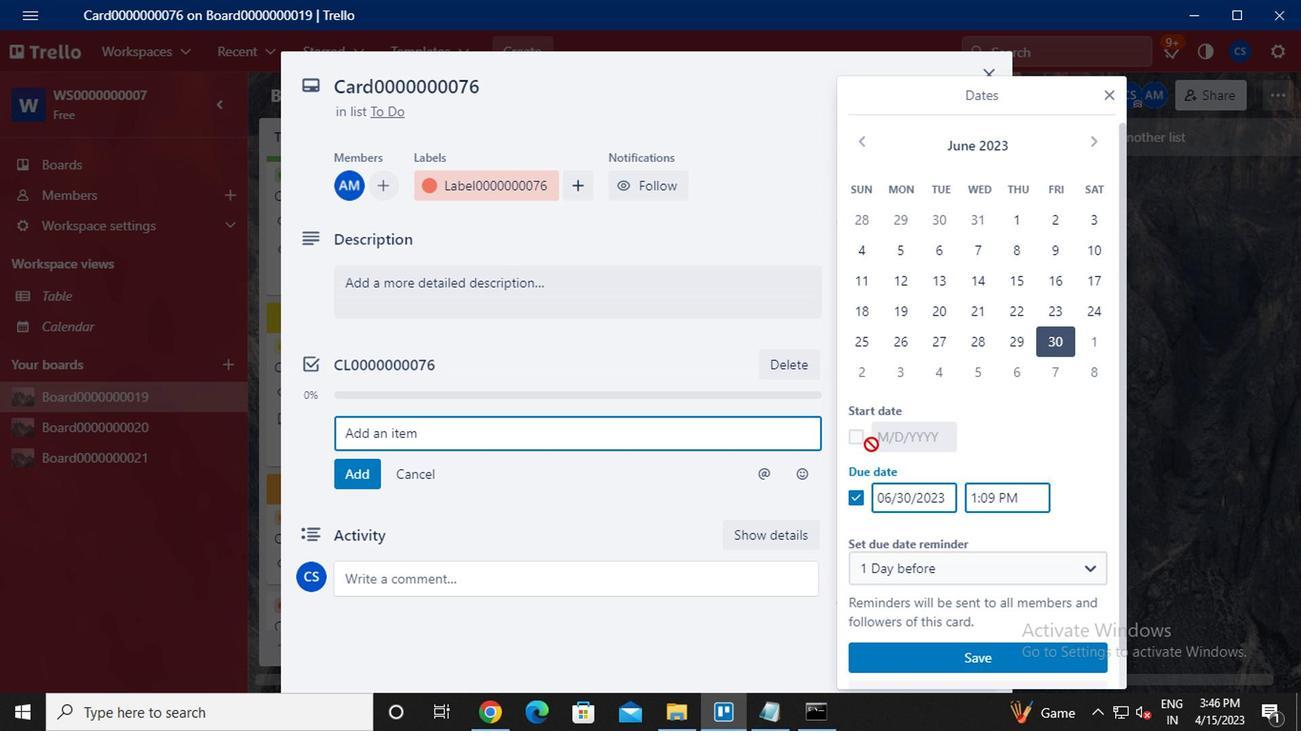
Action: Mouse pressed left at (868, 439)
Screenshot: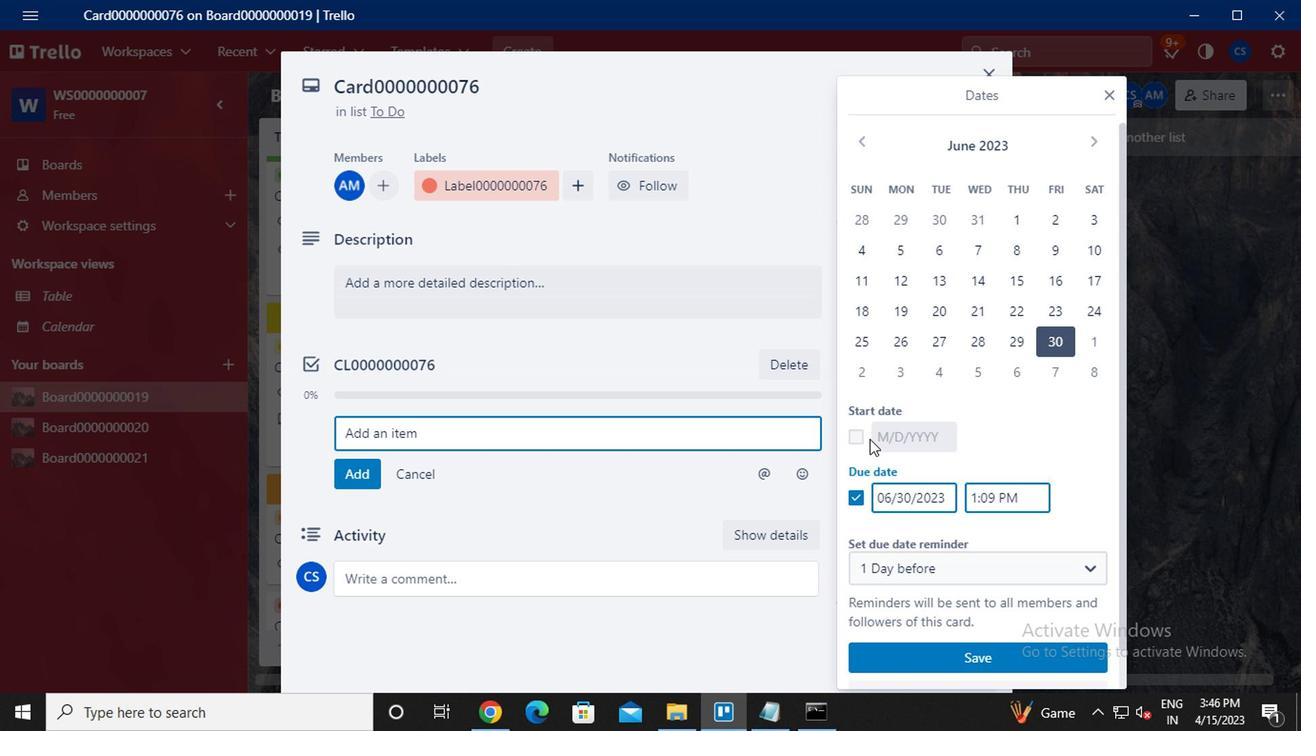 
Action: Mouse moved to (1098, 149)
Screenshot: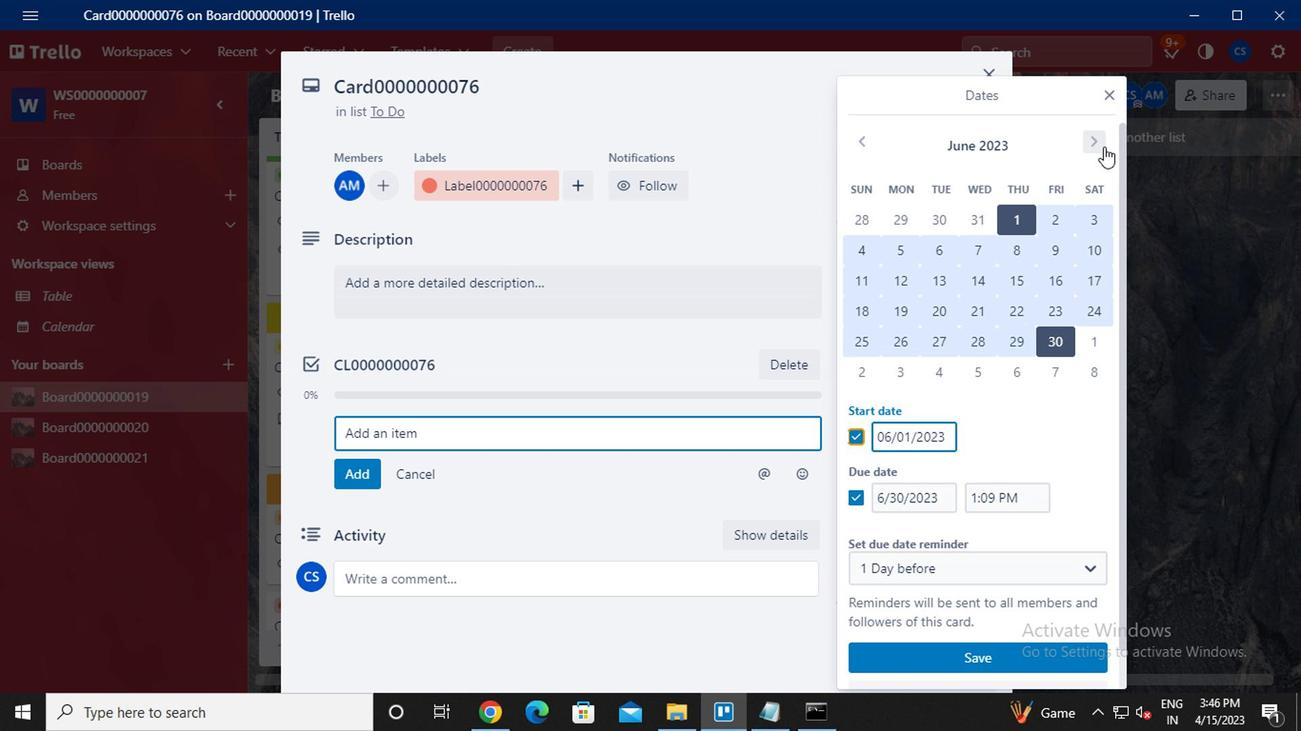 
Action: Mouse pressed left at (1098, 149)
Screenshot: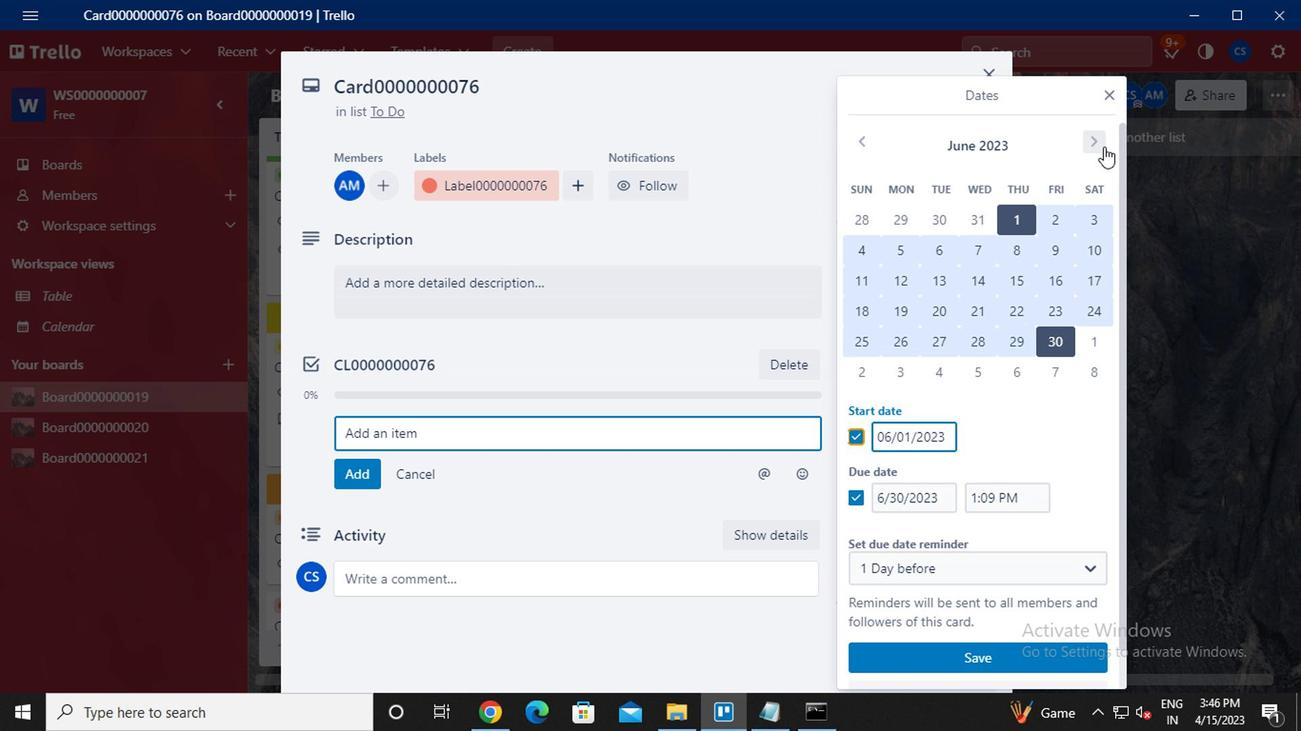 
Action: Mouse moved to (1082, 219)
Screenshot: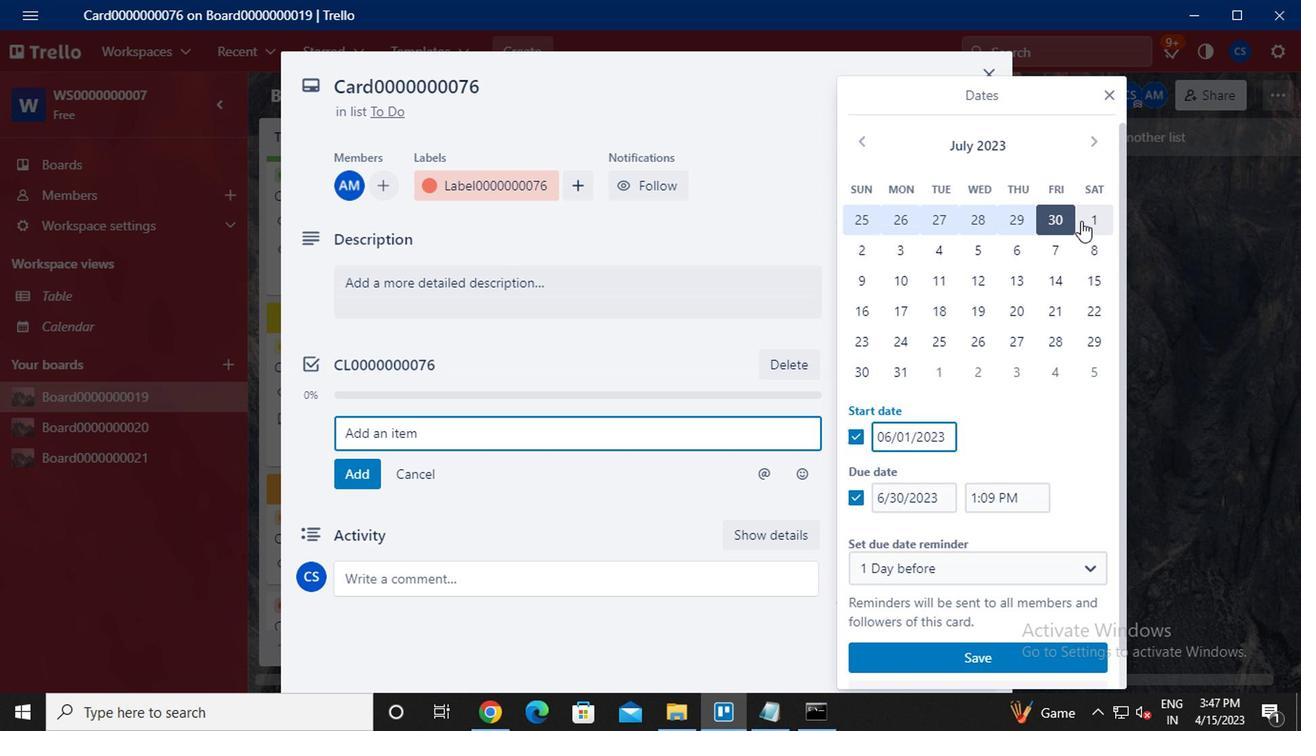 
Action: Mouse pressed left at (1082, 219)
Screenshot: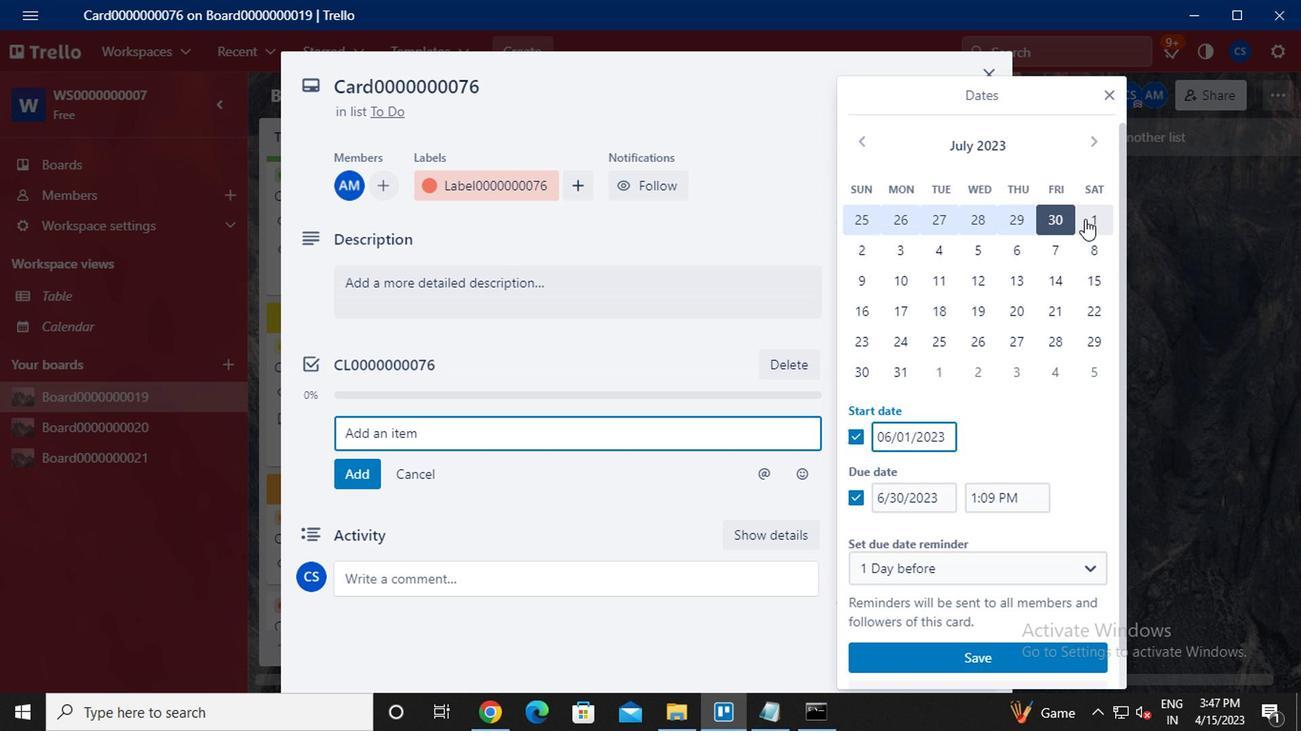 
Action: Mouse moved to (893, 376)
Screenshot: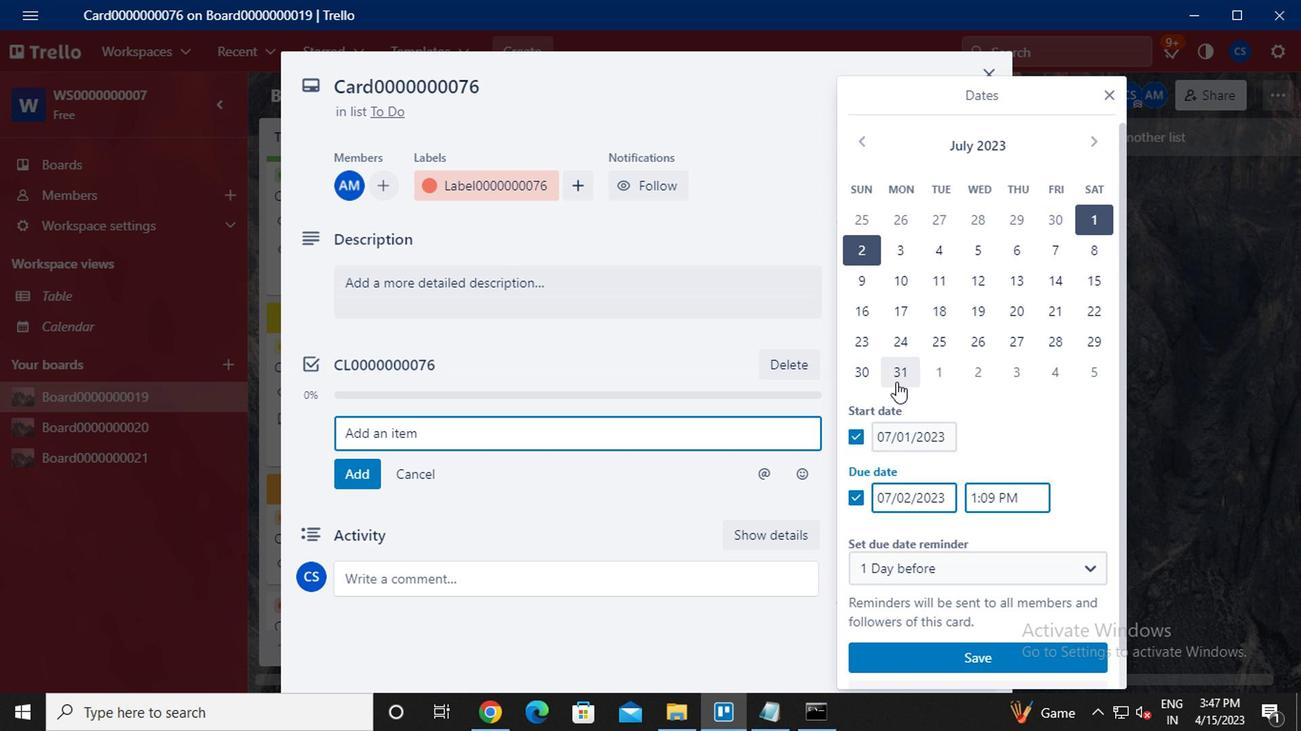 
Action: Mouse pressed left at (893, 376)
Screenshot: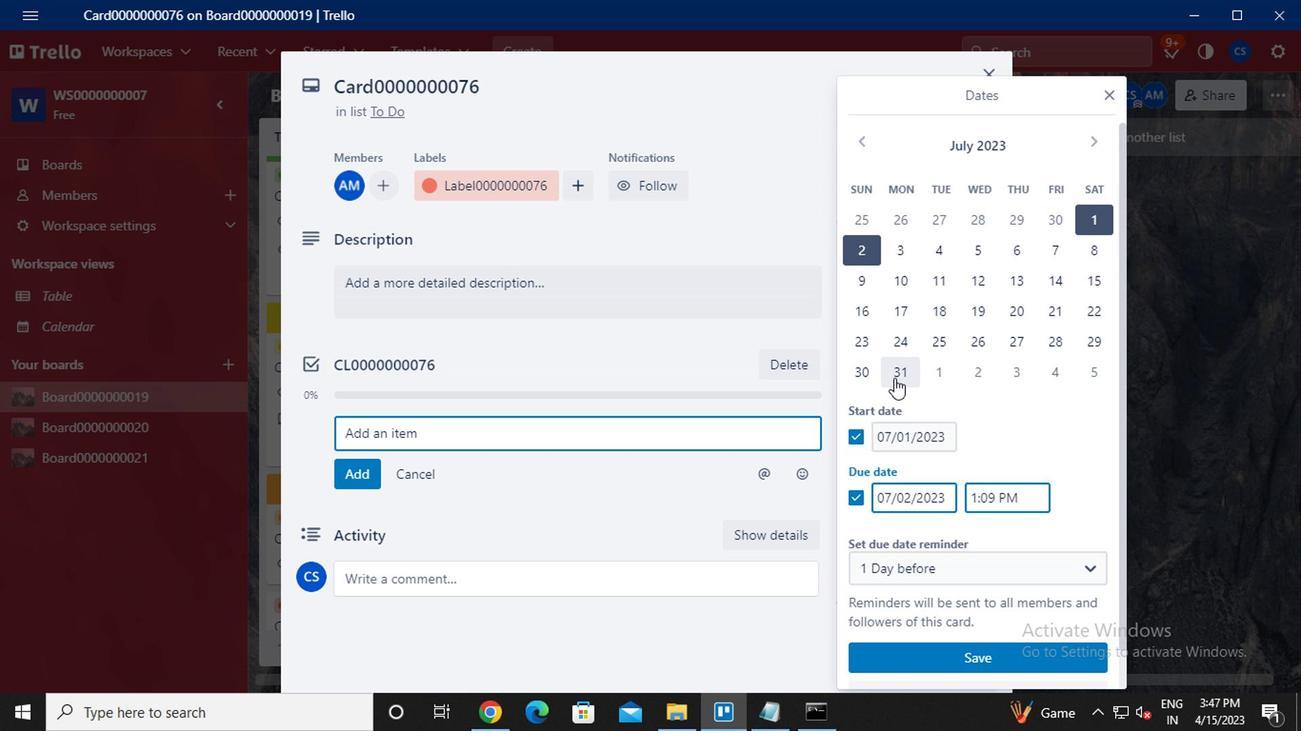 
Action: Mouse moved to (941, 655)
Screenshot: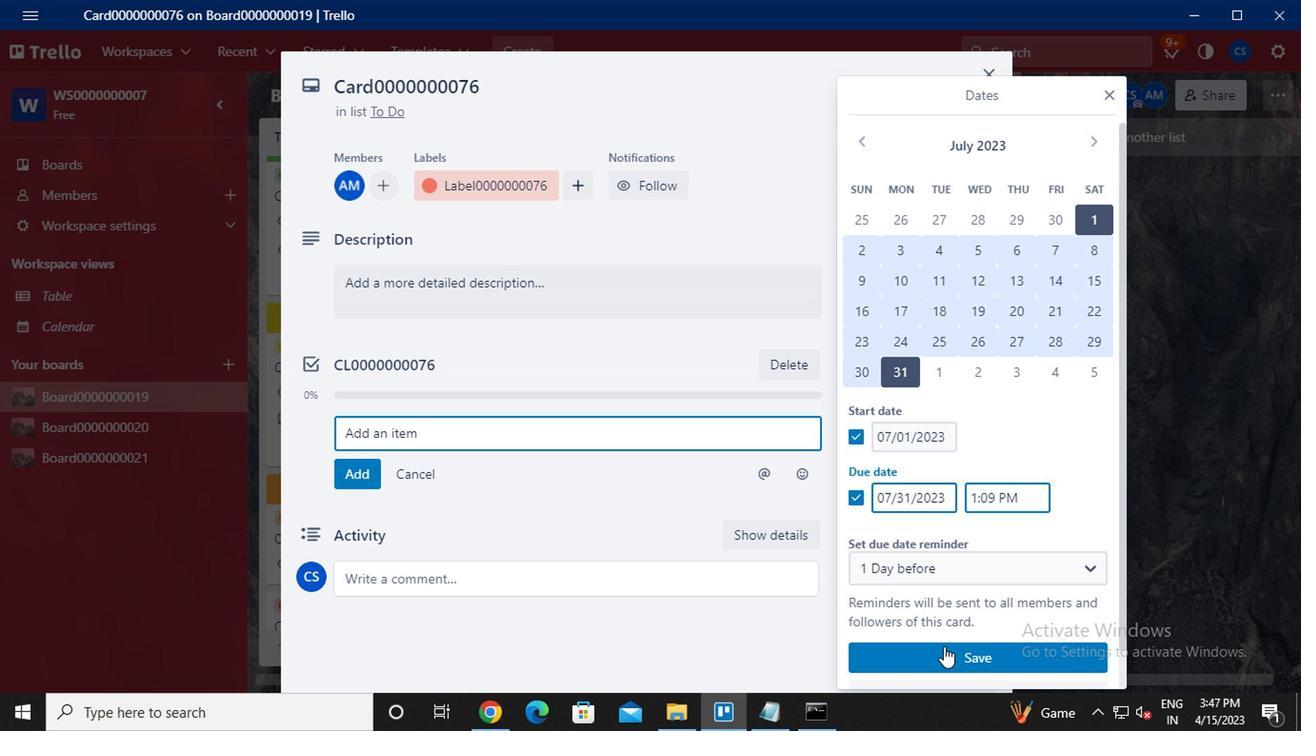 
Action: Mouse pressed left at (941, 655)
Screenshot: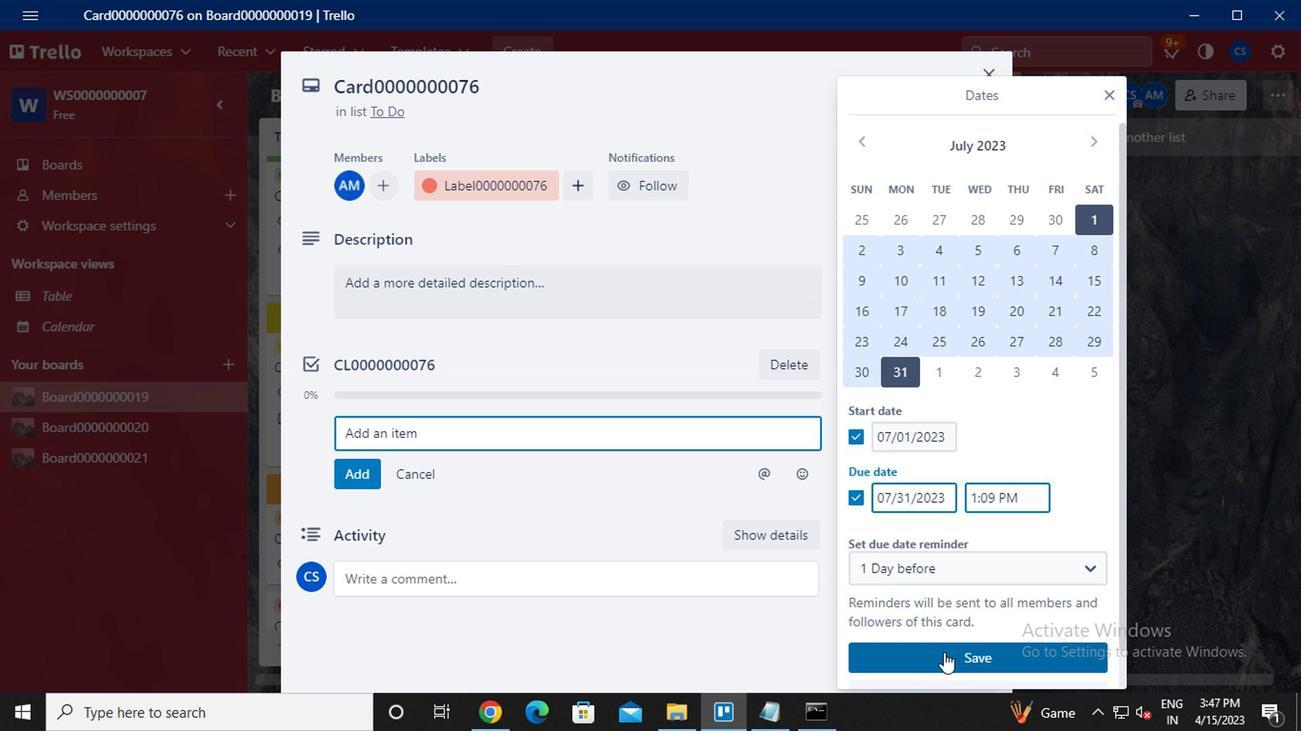 
Action: Mouse moved to (901, 531)
Screenshot: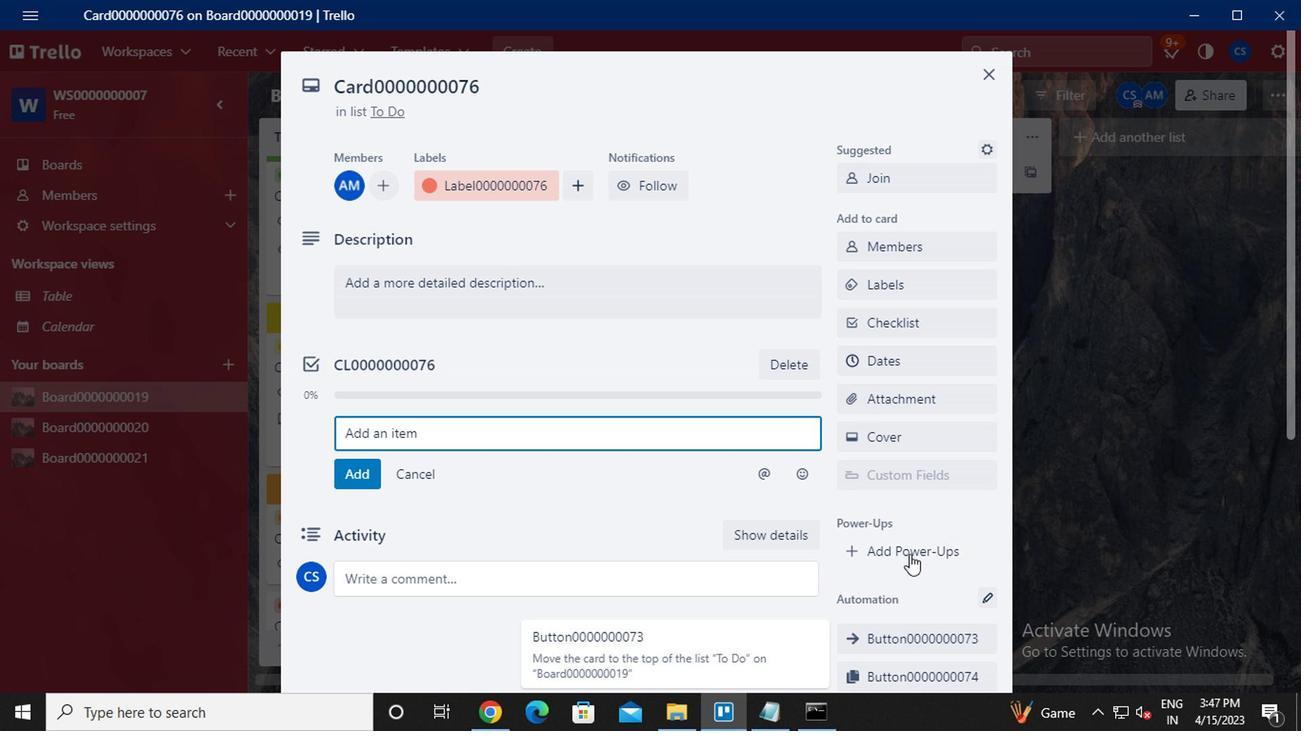 
